 Task: Short the recently solved tickets in your group, group by Assigned date in ascending order.
Action: Mouse moved to (14, 284)
Screenshot: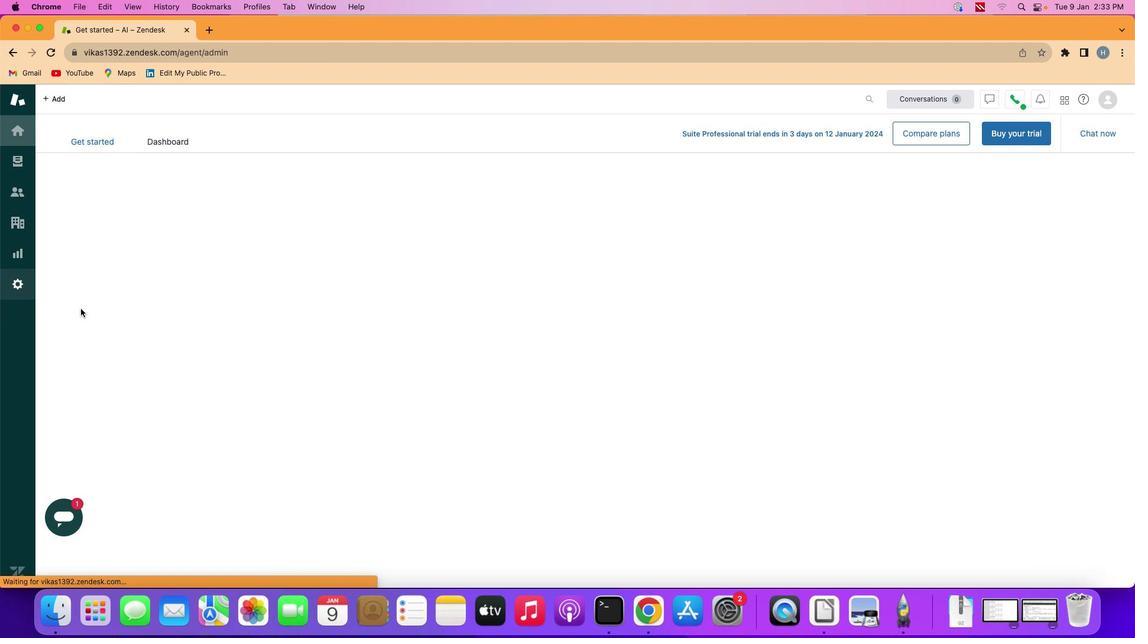 
Action: Mouse pressed left at (14, 284)
Screenshot: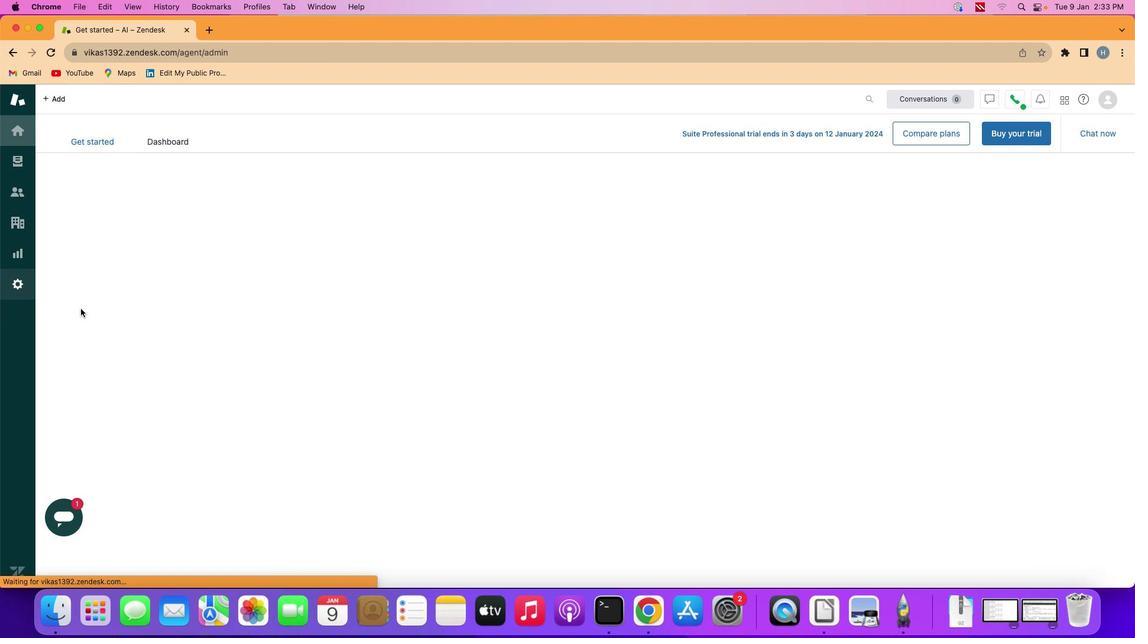 
Action: Mouse moved to (374, 422)
Screenshot: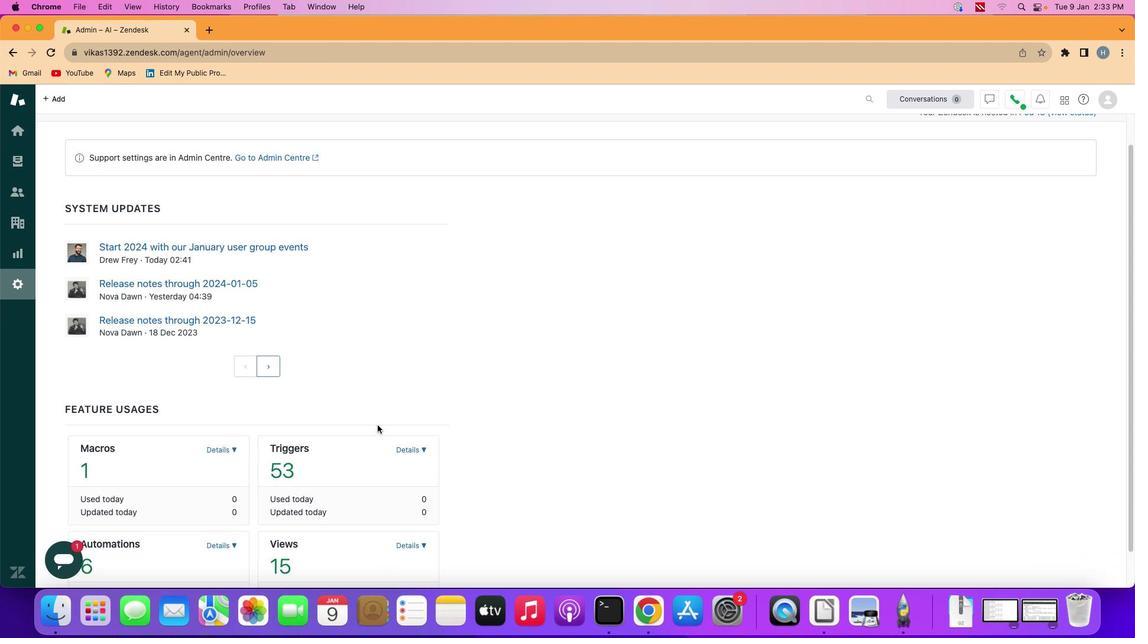 
Action: Mouse scrolled (374, 422) with delta (-2, -2)
Screenshot: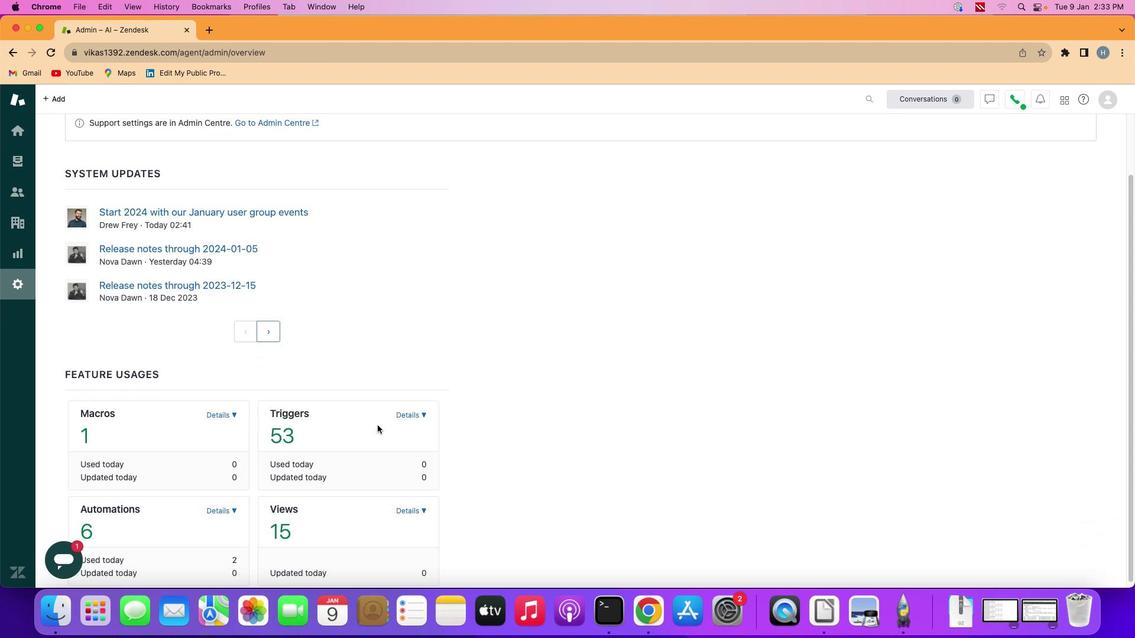 
Action: Mouse scrolled (374, 422) with delta (-2, -2)
Screenshot: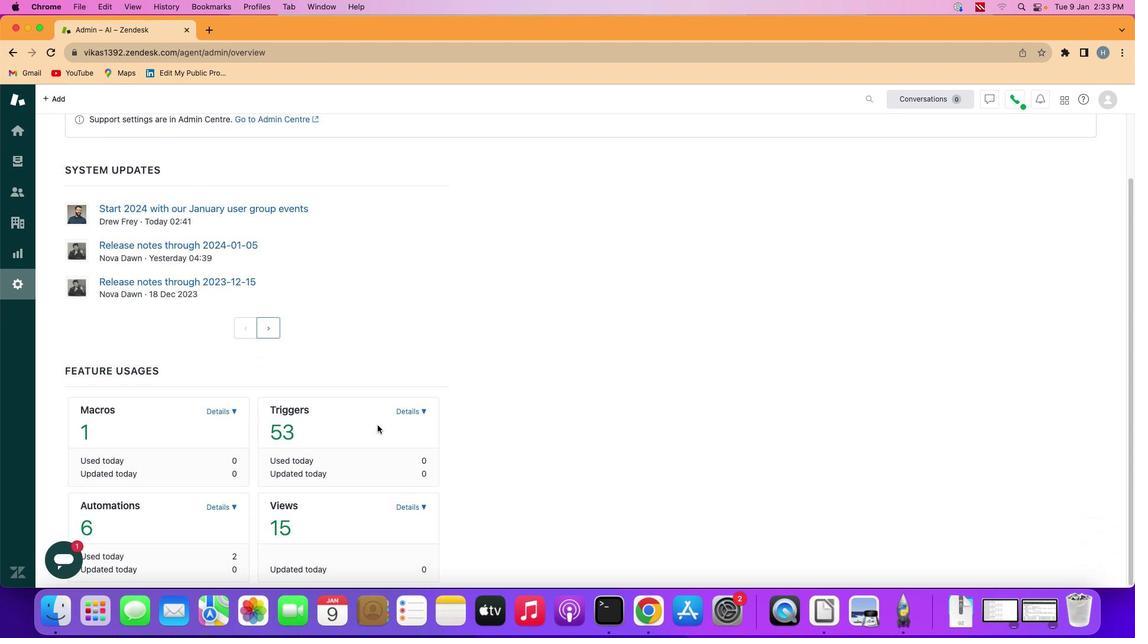 
Action: Mouse scrolled (374, 422) with delta (-2, -2)
Screenshot: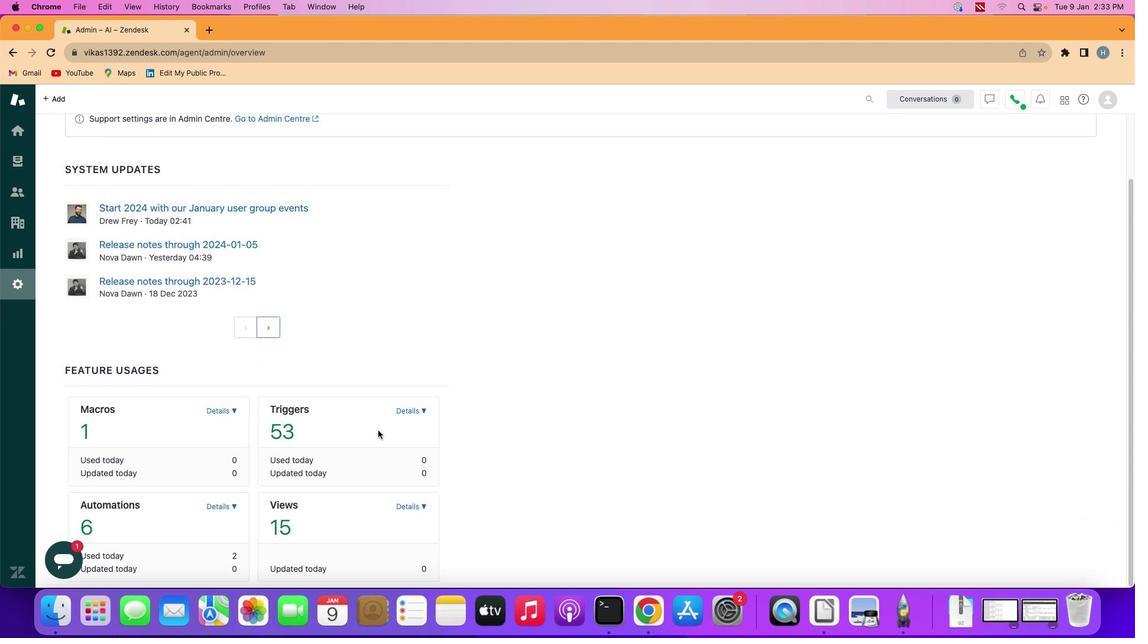 
Action: Mouse scrolled (374, 422) with delta (-2, -3)
Screenshot: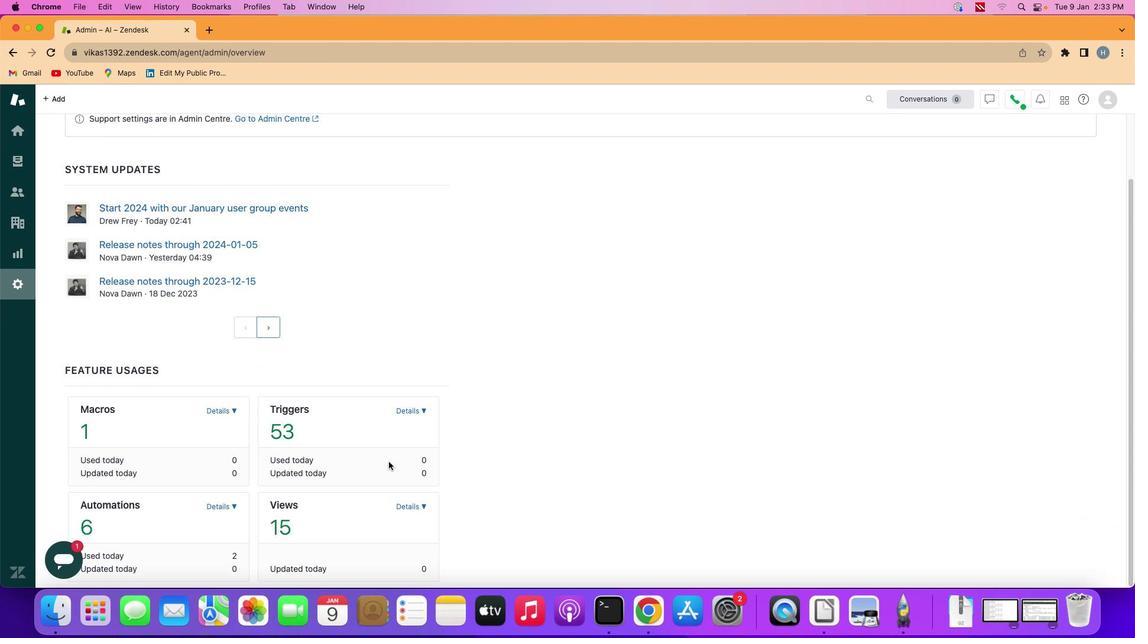 
Action: Mouse scrolled (374, 422) with delta (-2, -4)
Screenshot: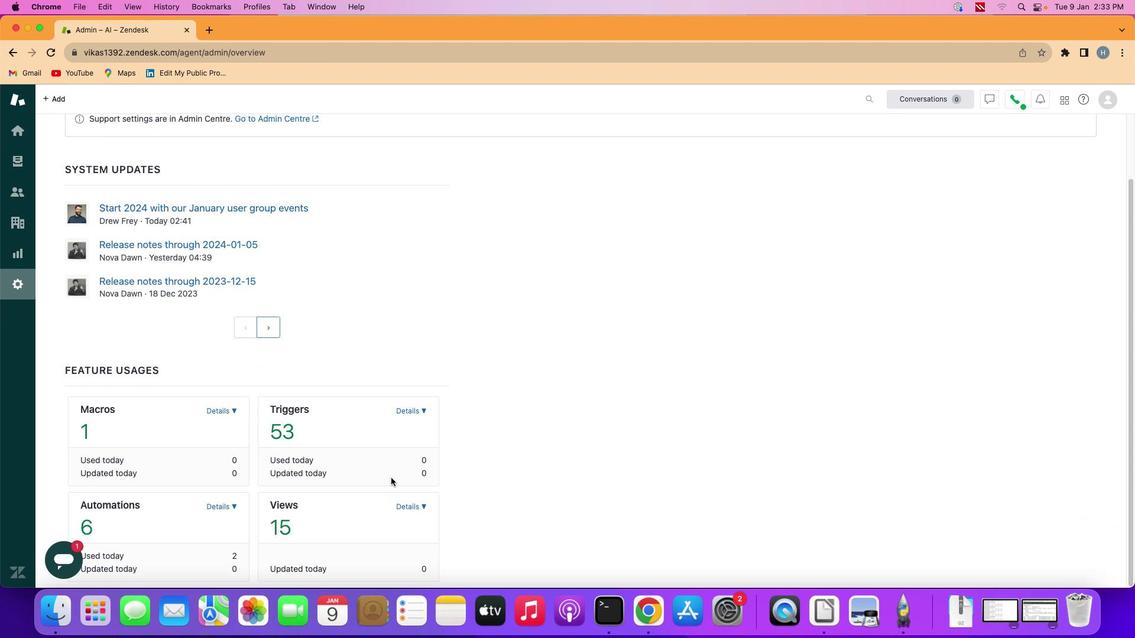 
Action: Mouse scrolled (374, 422) with delta (-2, -4)
Screenshot: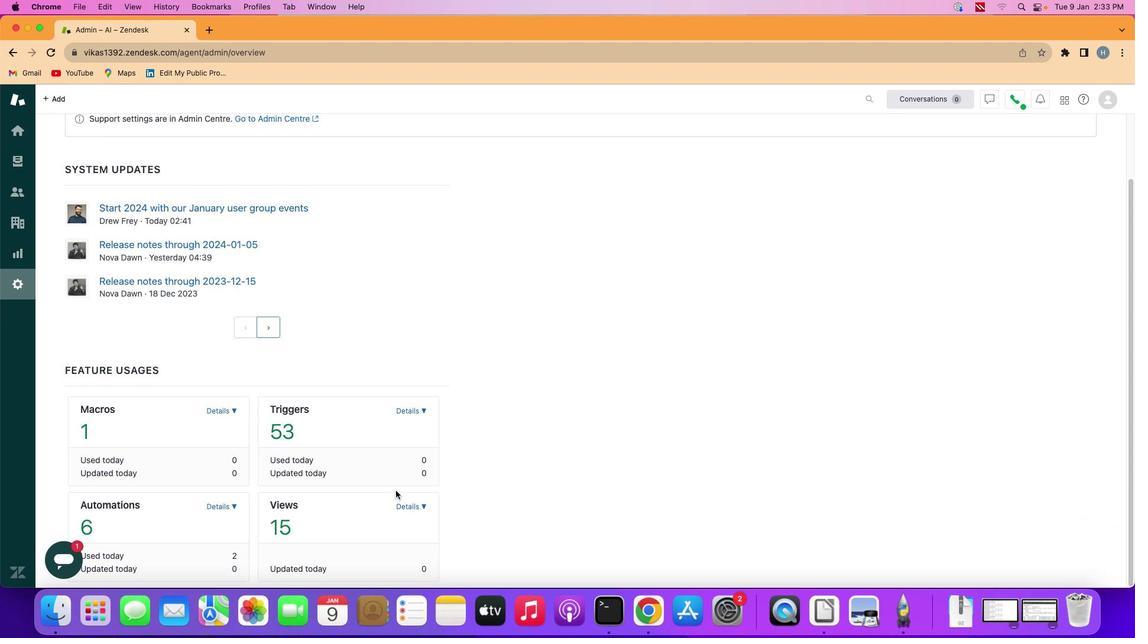 
Action: Mouse moved to (401, 503)
Screenshot: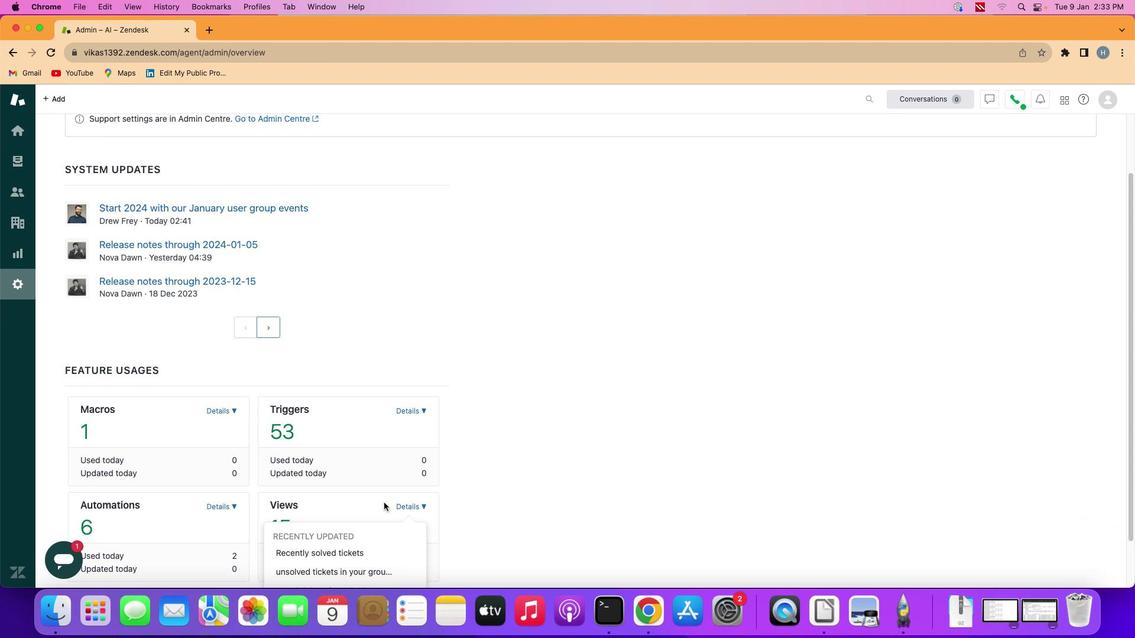 
Action: Mouse pressed left at (401, 503)
Screenshot: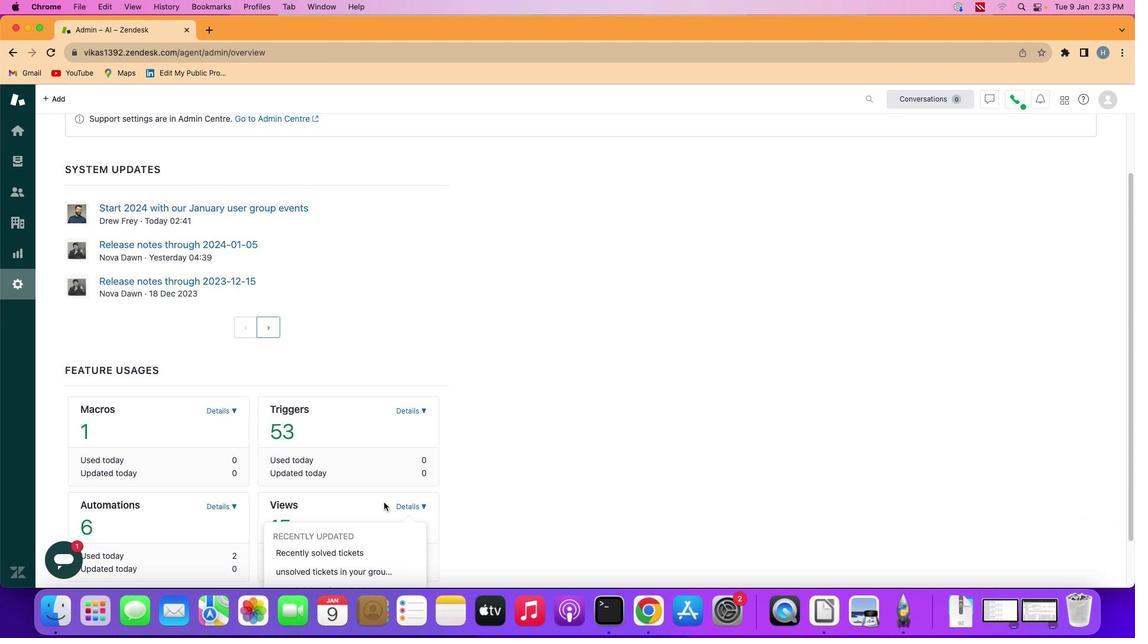 
Action: Mouse moved to (380, 499)
Screenshot: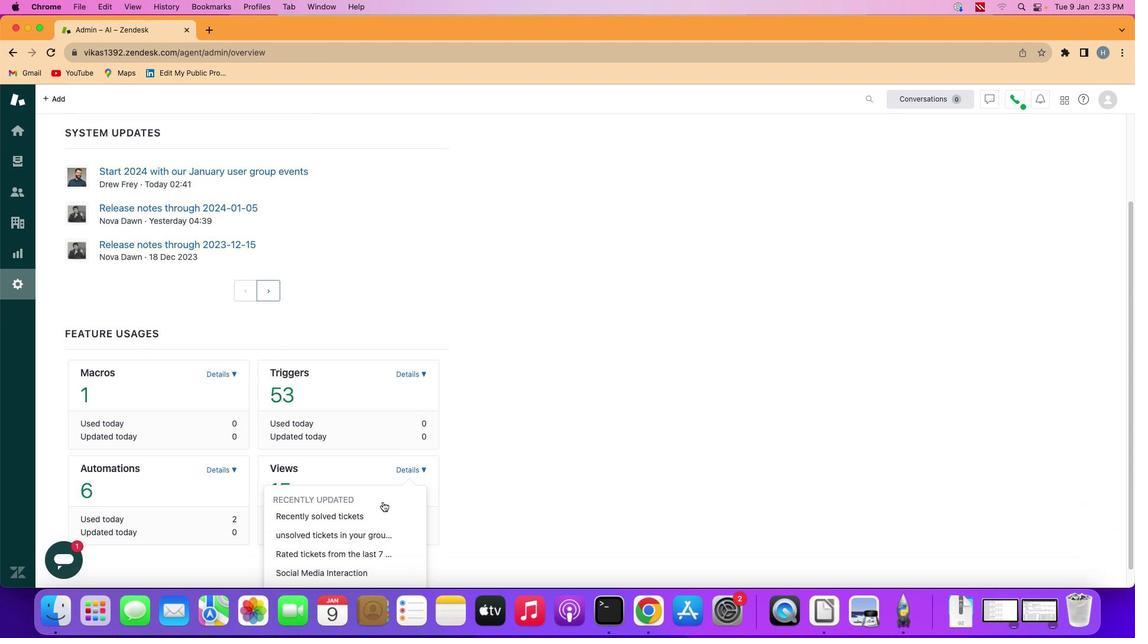 
Action: Mouse scrolled (380, 499) with delta (-2, -2)
Screenshot: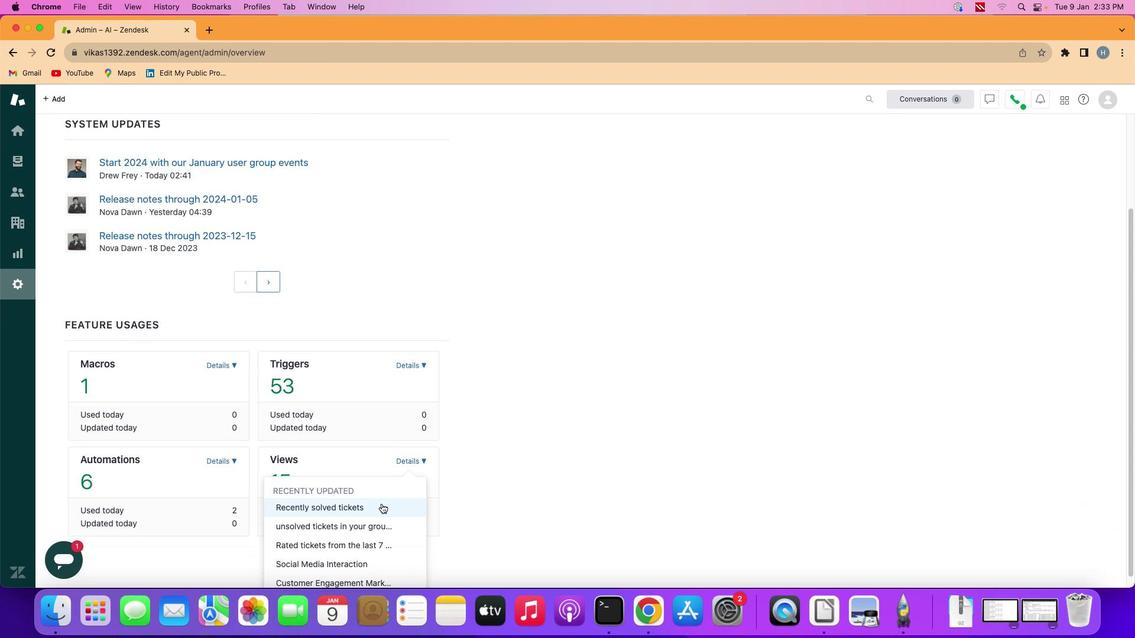 
Action: Mouse scrolled (380, 499) with delta (-2, -1)
Screenshot: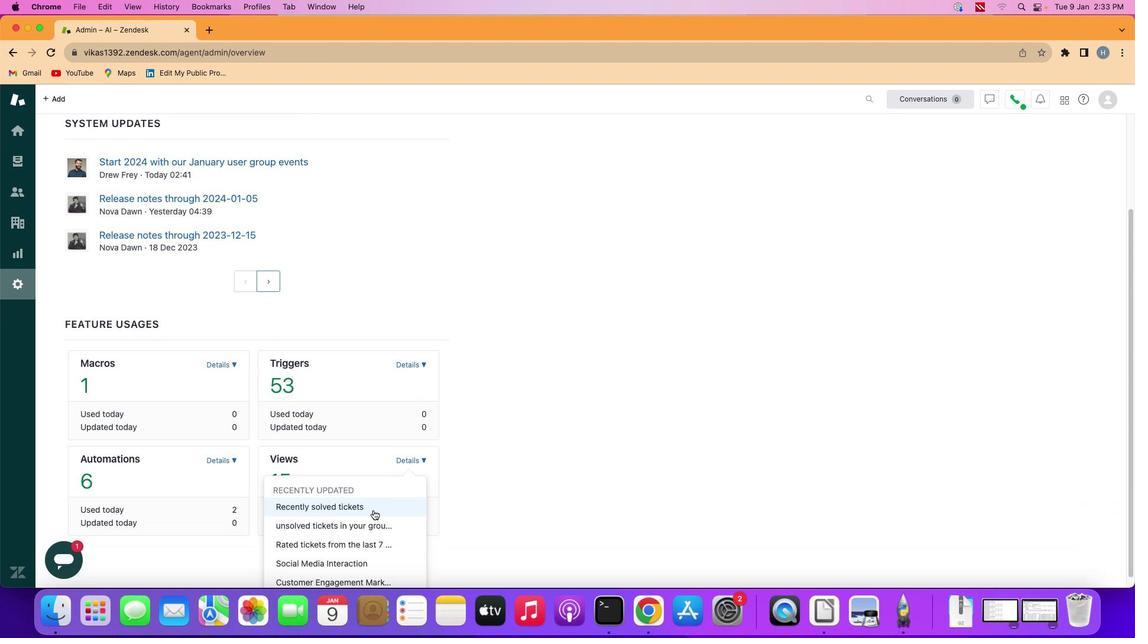 
Action: Mouse scrolled (380, 499) with delta (-2, -3)
Screenshot: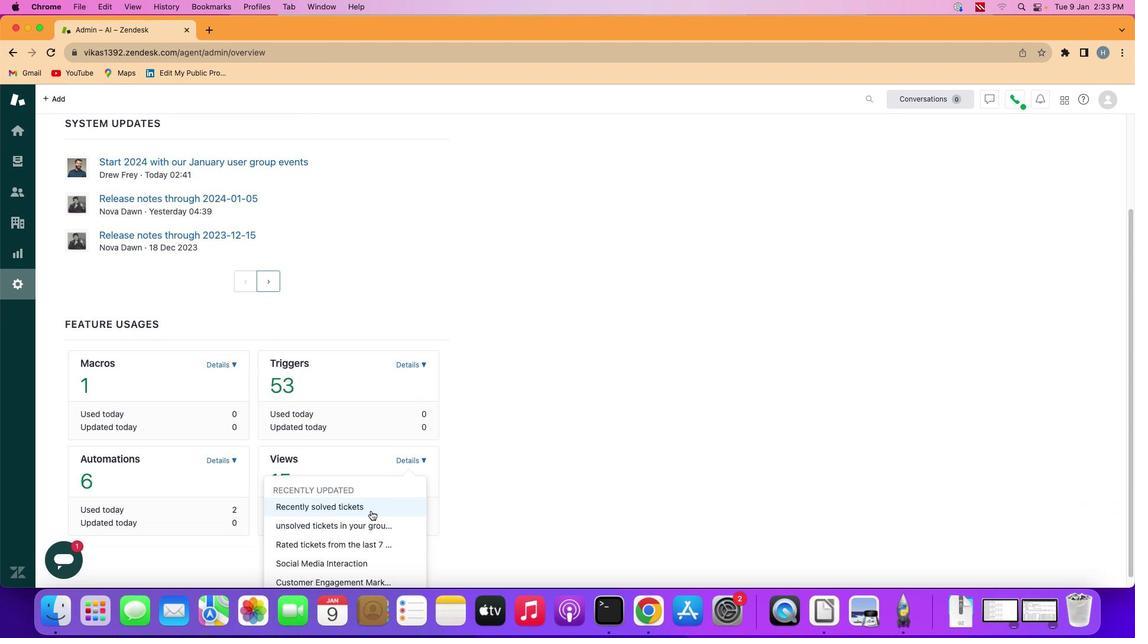 
Action: Mouse scrolled (380, 499) with delta (-2, -2)
Screenshot: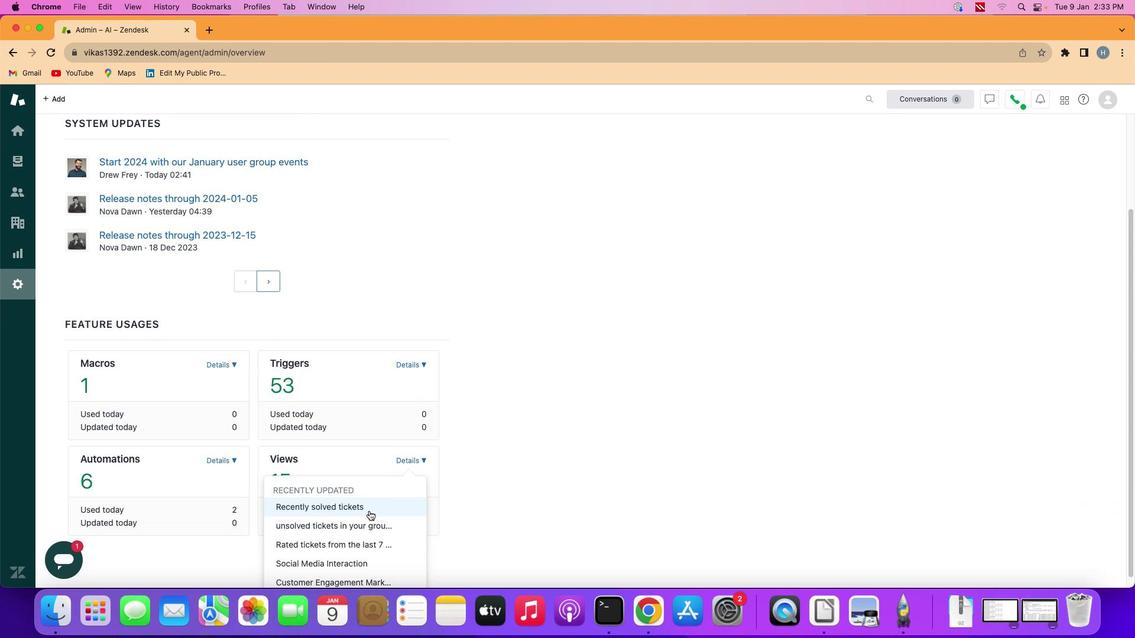 
Action: Mouse moved to (364, 507)
Screenshot: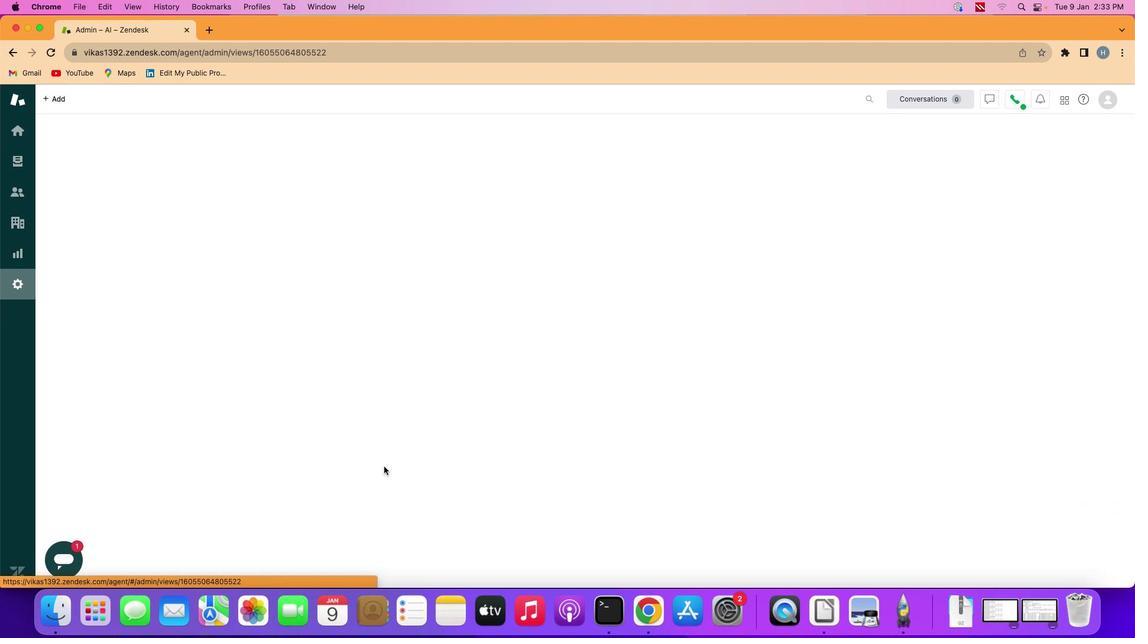 
Action: Mouse pressed left at (364, 507)
Screenshot: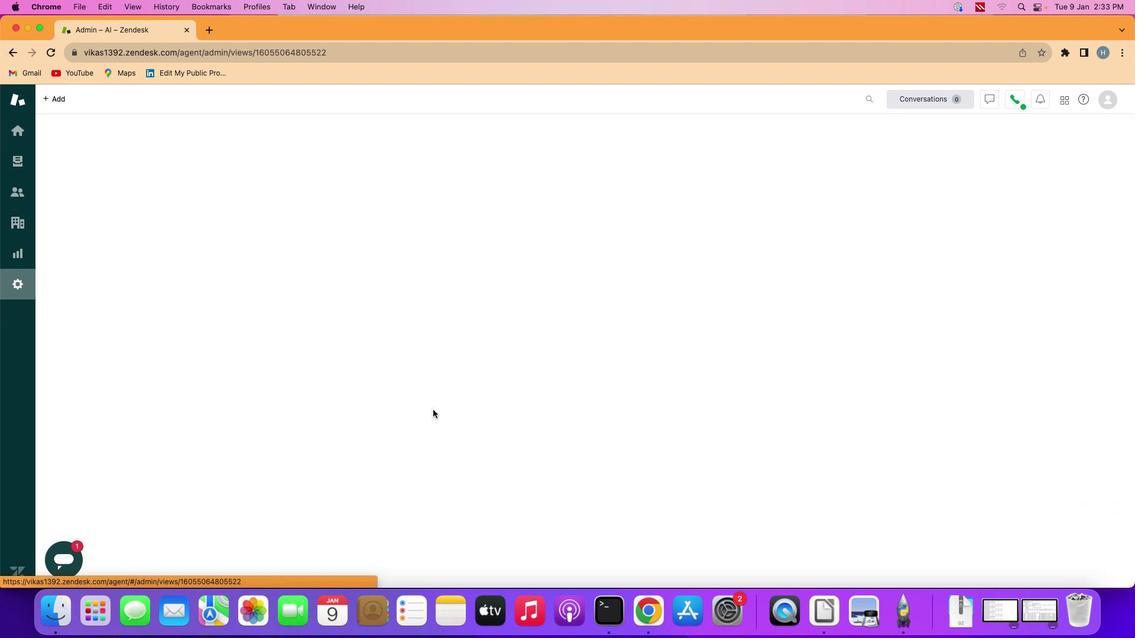 
Action: Mouse moved to (332, 435)
Screenshot: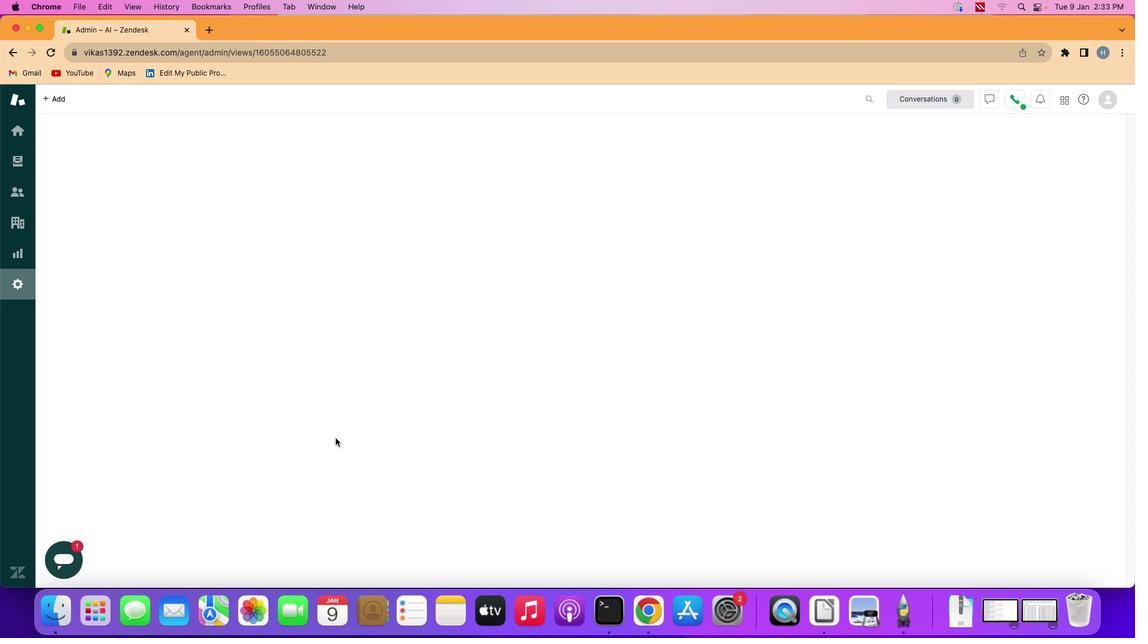 
Action: Mouse scrolled (332, 435) with delta (-2, -2)
Screenshot: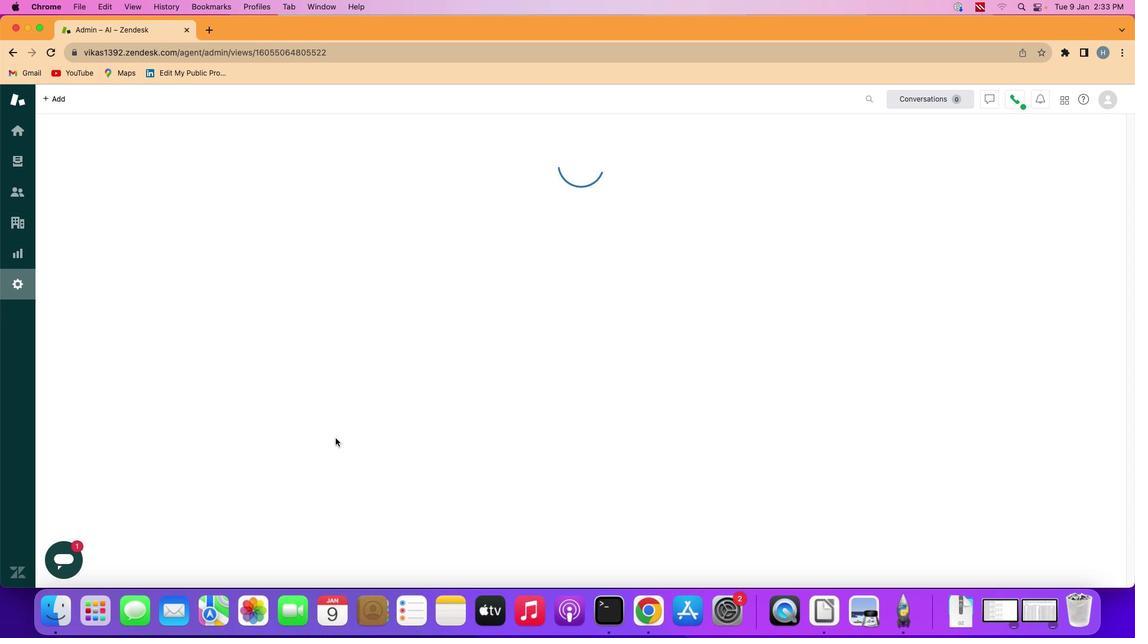 
Action: Mouse scrolled (332, 435) with delta (-2, -2)
Screenshot: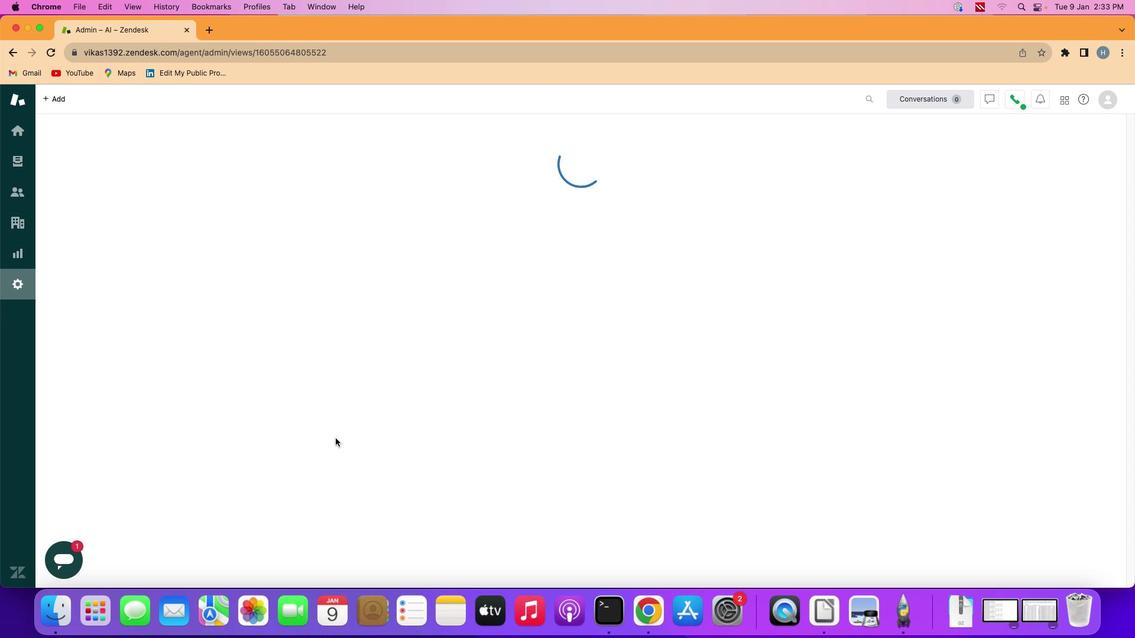 
Action: Mouse moved to (332, 435)
Screenshot: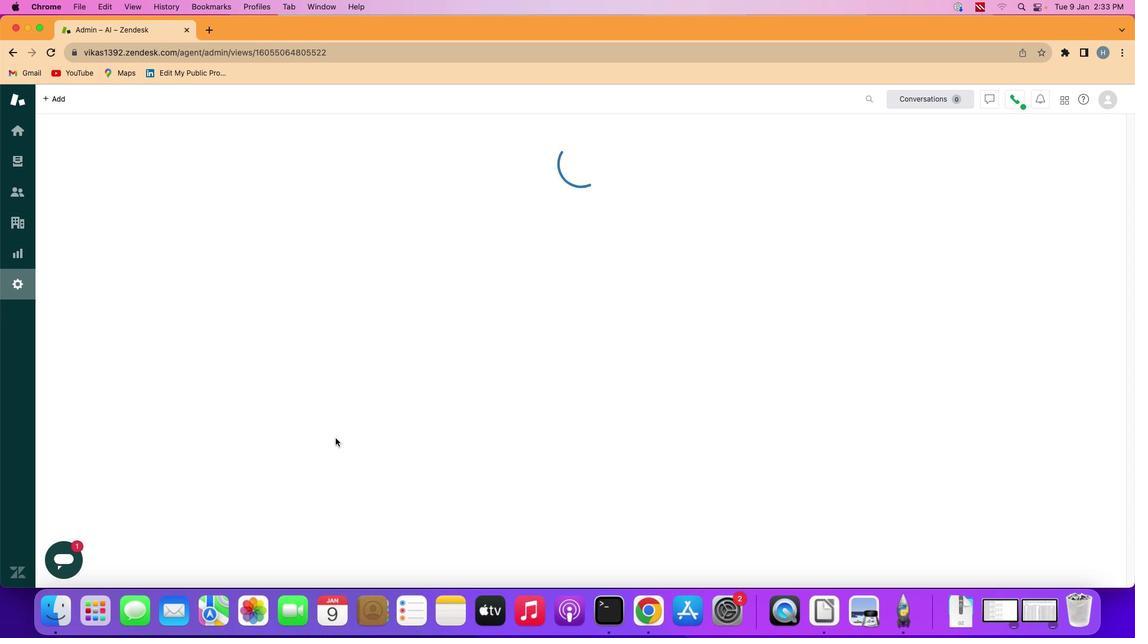 
Action: Mouse scrolled (332, 435) with delta (-2, -2)
Screenshot: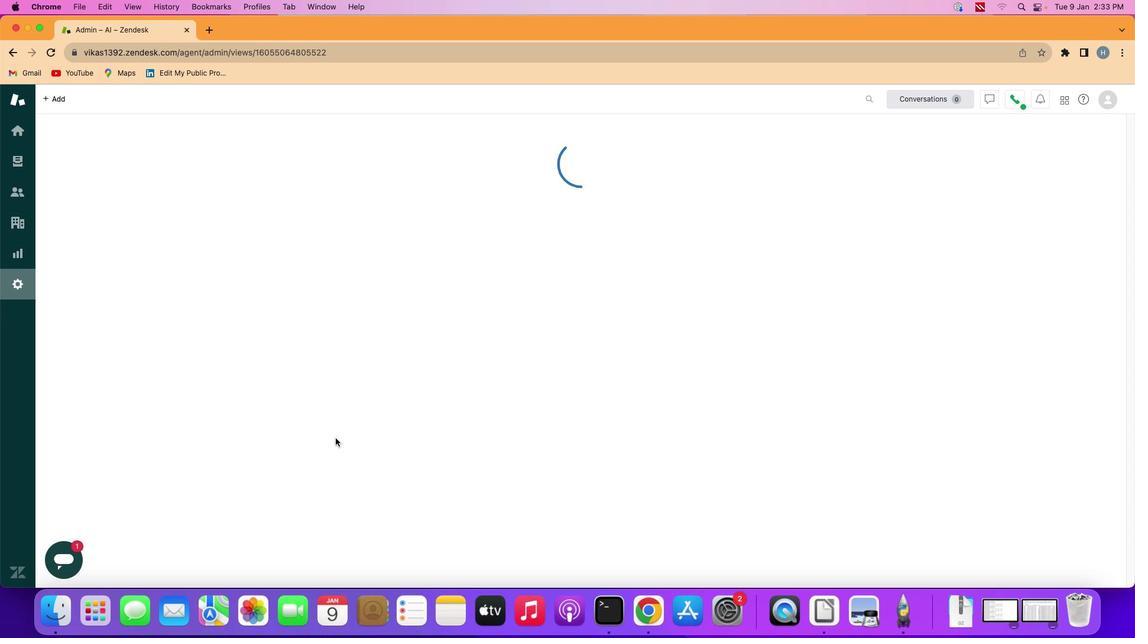 
Action: Mouse moved to (332, 435)
Screenshot: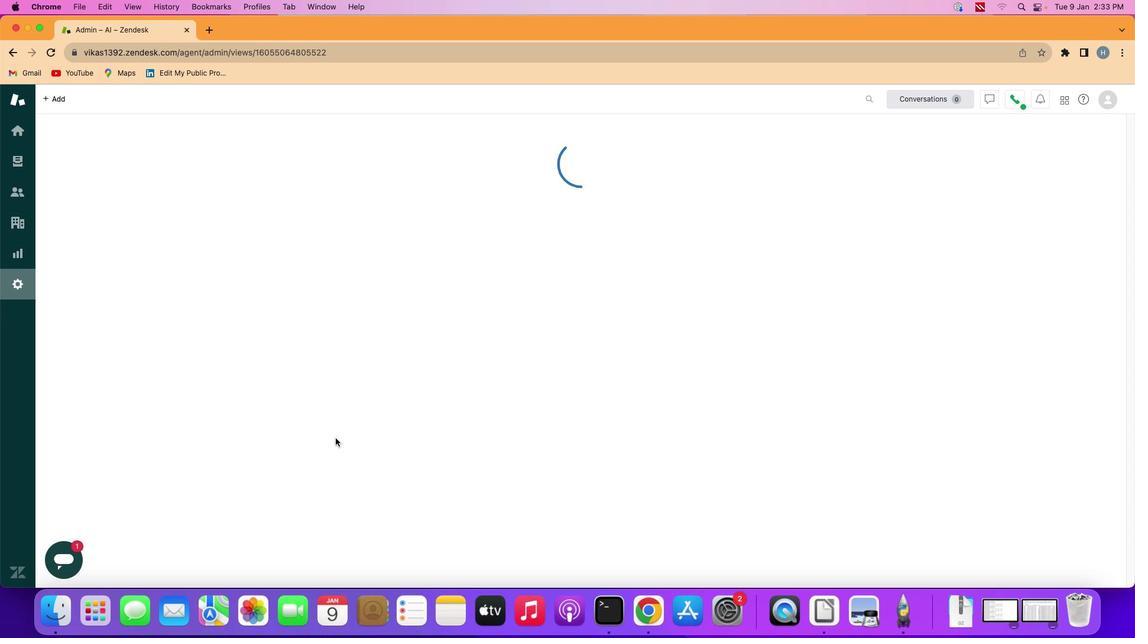 
Action: Mouse scrolled (332, 435) with delta (-2, -3)
Screenshot: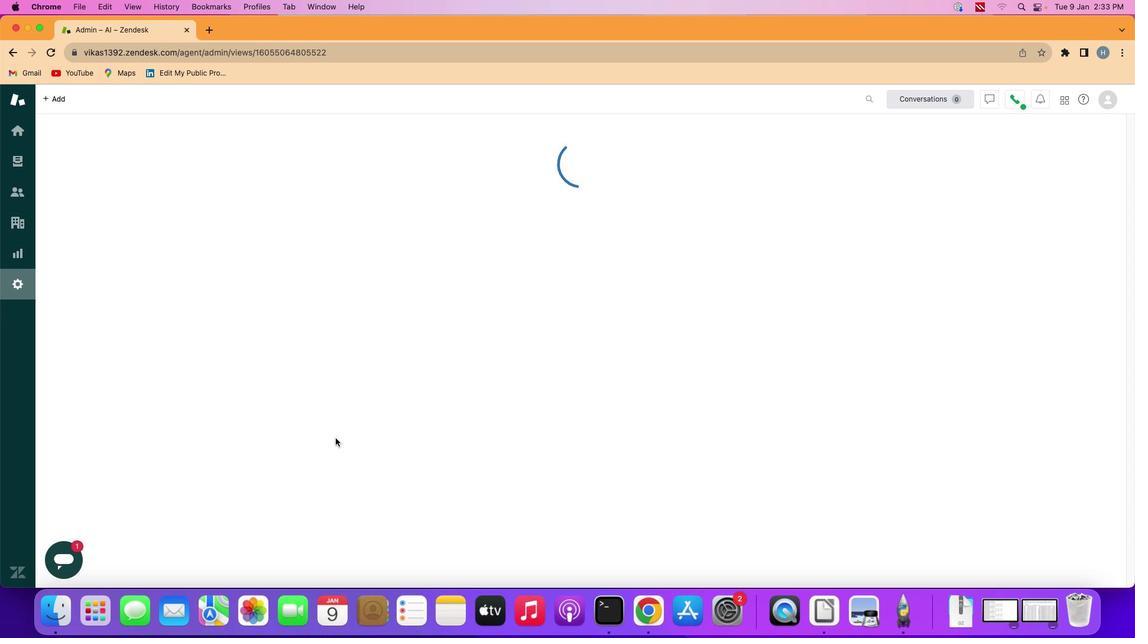 
Action: Mouse scrolled (332, 435) with delta (-2, -4)
Screenshot: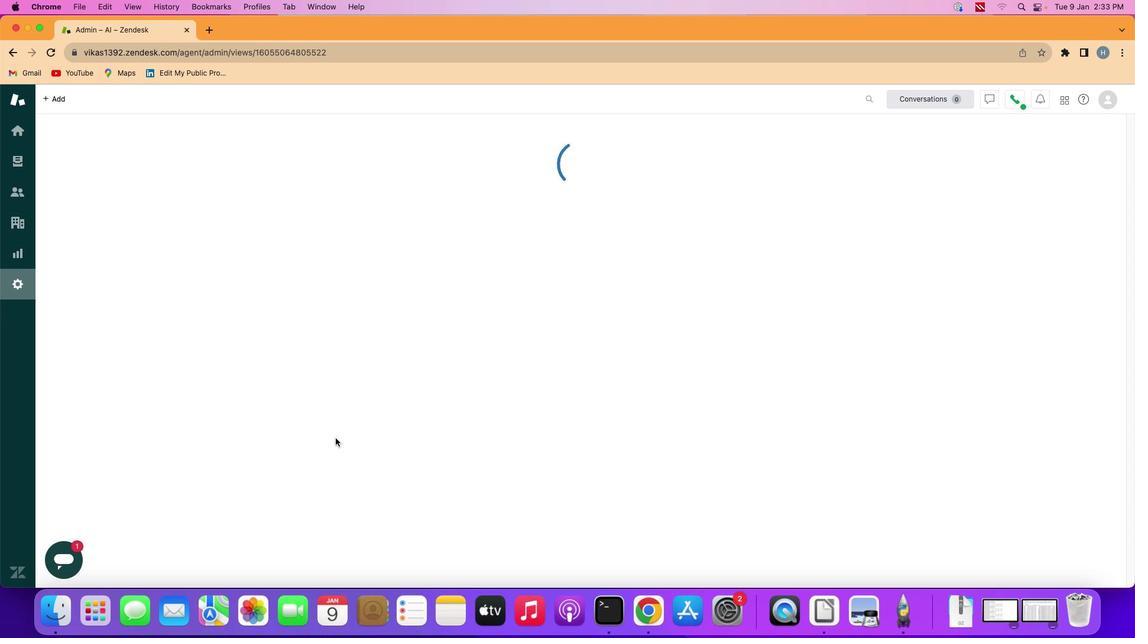 
Action: Mouse scrolled (332, 435) with delta (-2, -2)
Screenshot: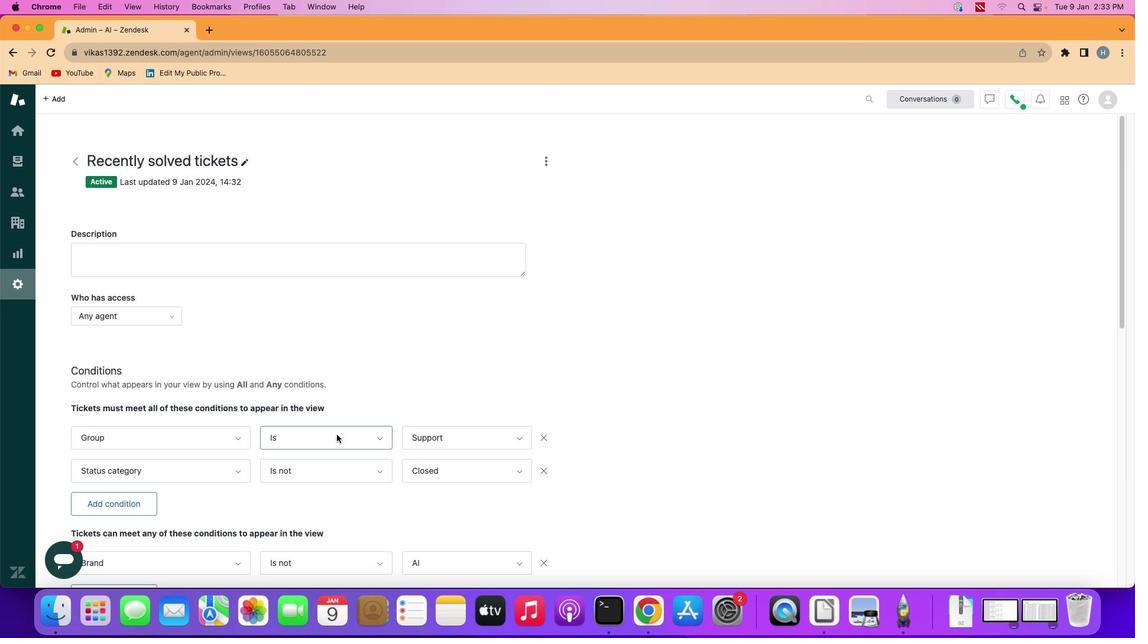 
Action: Mouse scrolled (332, 435) with delta (-2, -2)
Screenshot: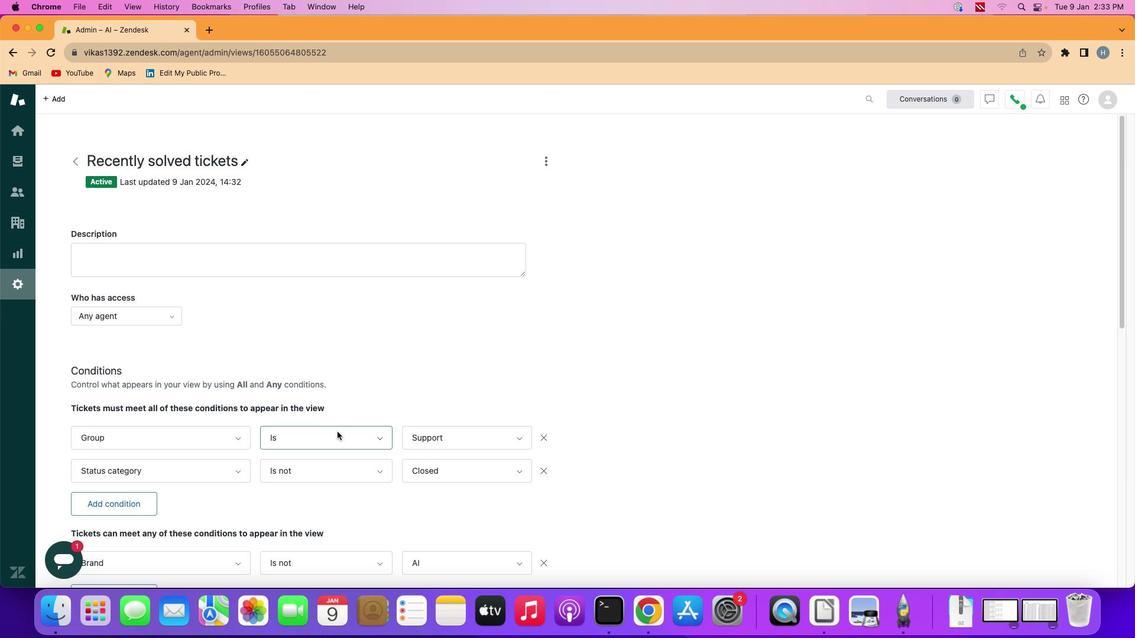 
Action: Mouse scrolled (332, 435) with delta (-2, -3)
Screenshot: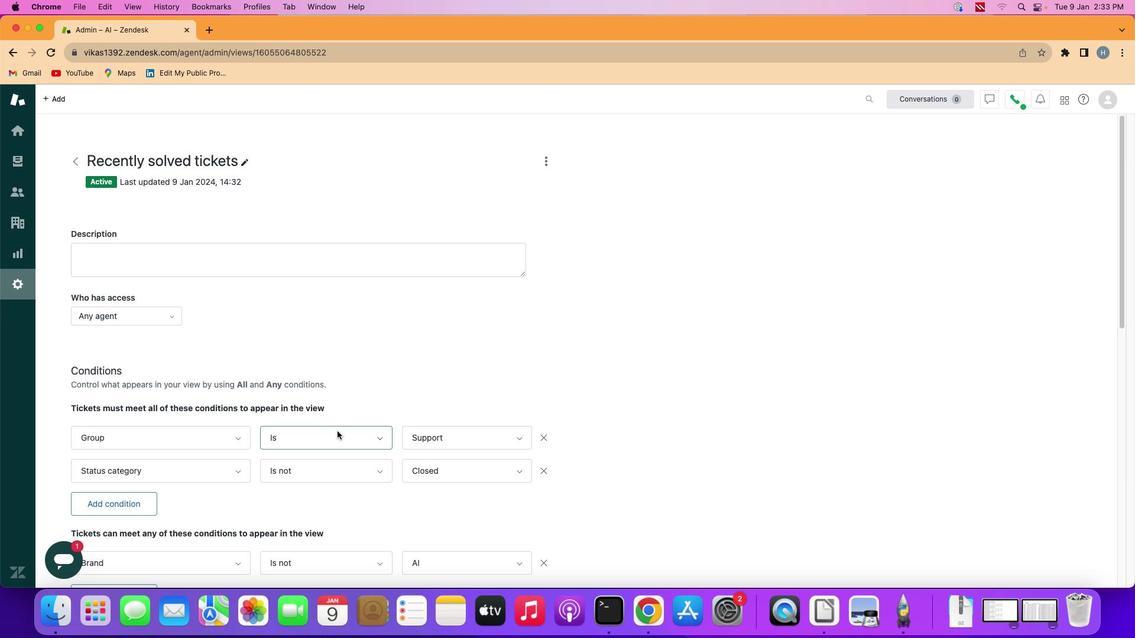 
Action: Mouse scrolled (332, 435) with delta (-2, -4)
Screenshot: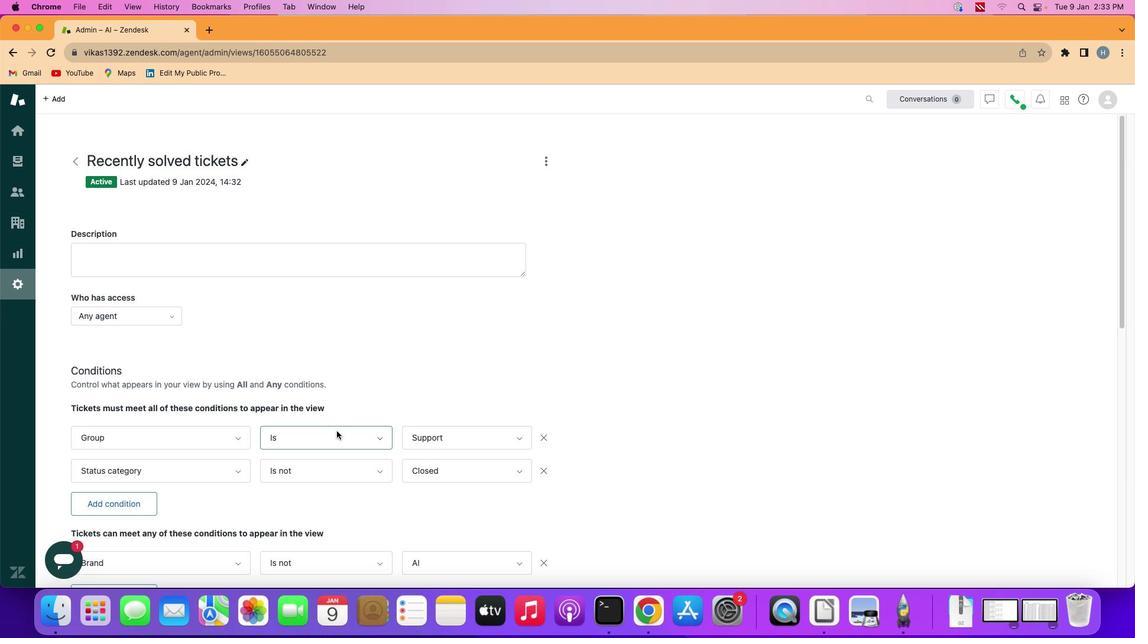 
Action: Mouse moved to (333, 435)
Screenshot: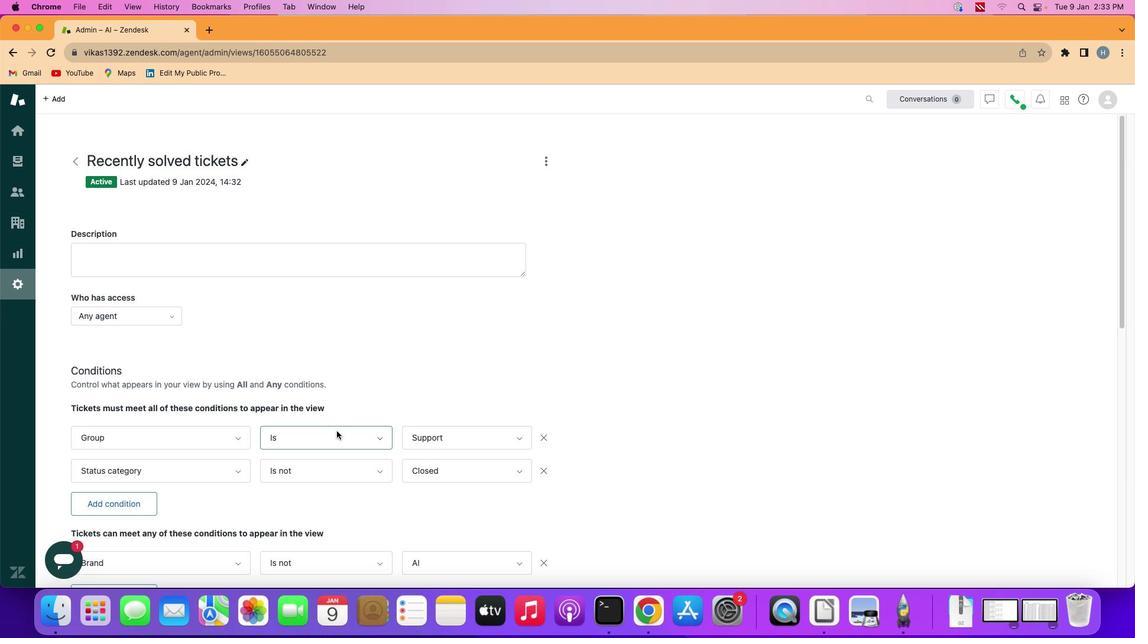 
Action: Mouse scrolled (333, 435) with delta (-2, -4)
Screenshot: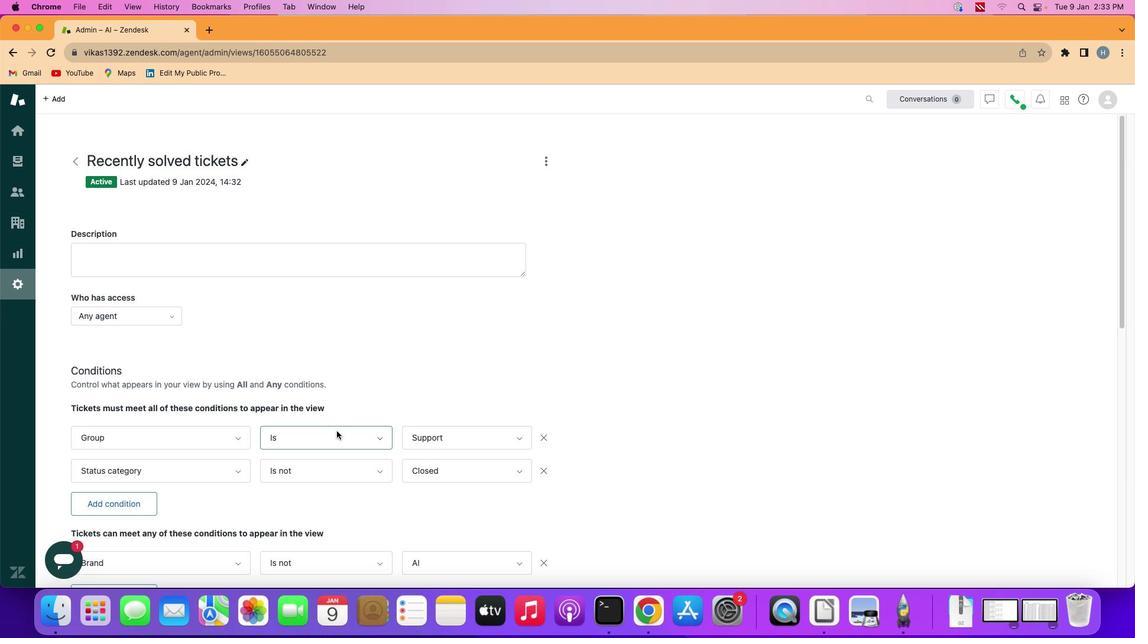 
Action: Mouse moved to (334, 428)
Screenshot: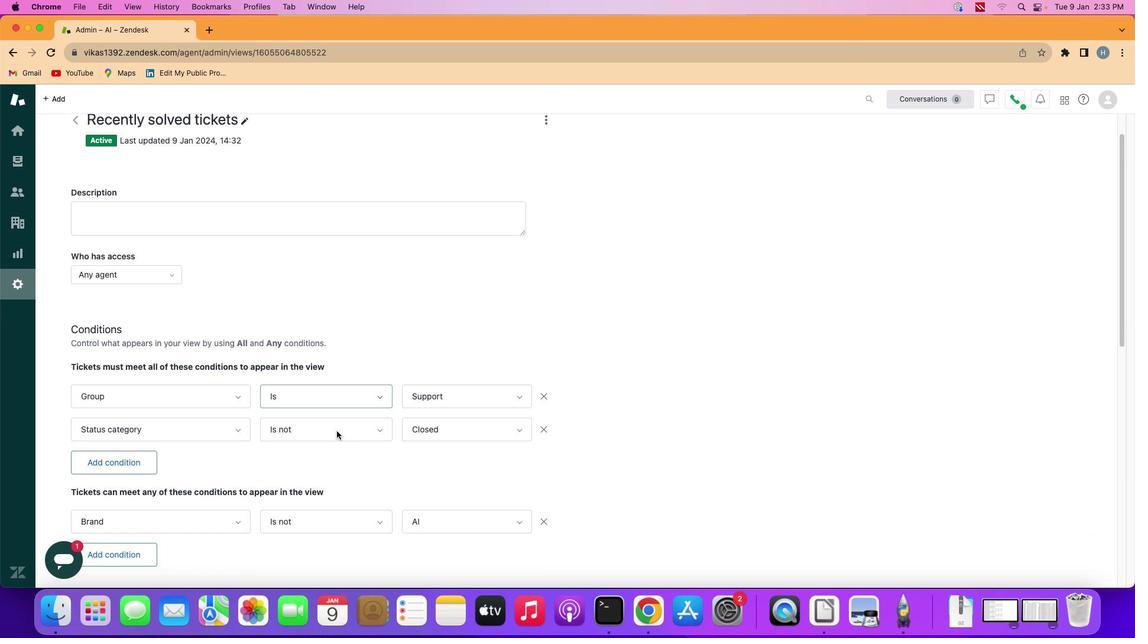 
Action: Mouse scrolled (334, 428) with delta (-2, -2)
Screenshot: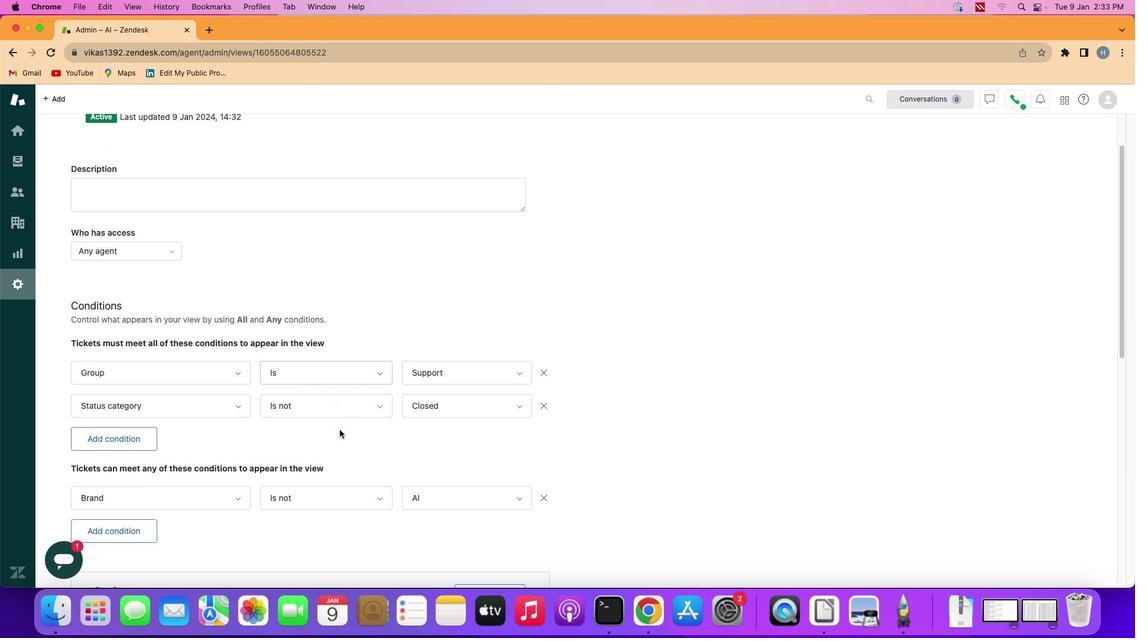 
Action: Mouse scrolled (334, 428) with delta (-2, -2)
Screenshot: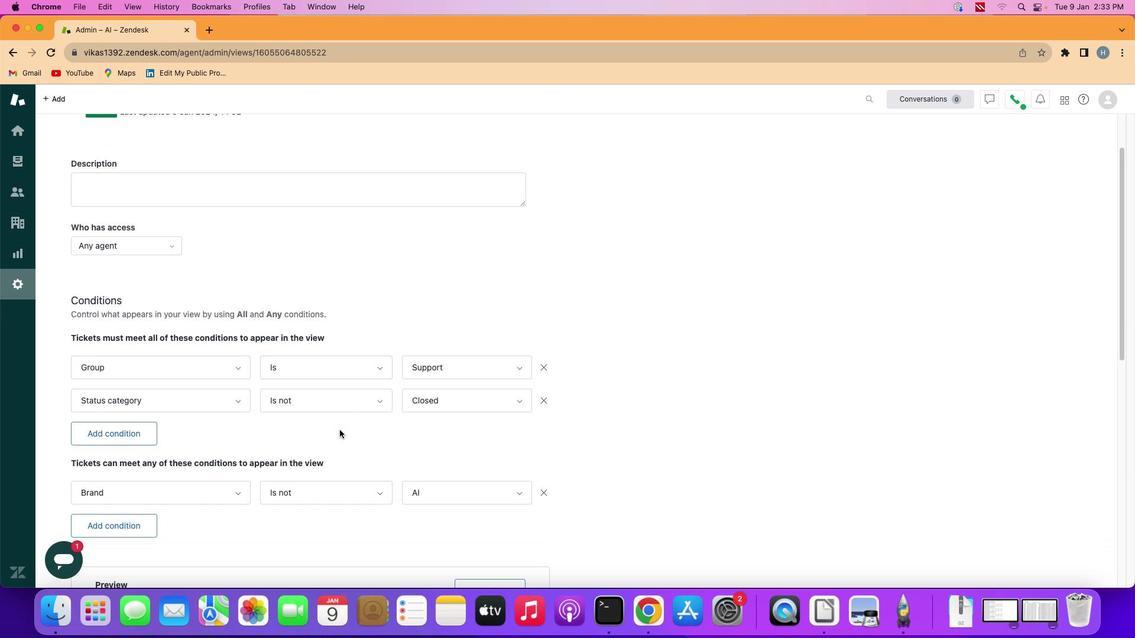 
Action: Mouse scrolled (334, 428) with delta (-2, -3)
Screenshot: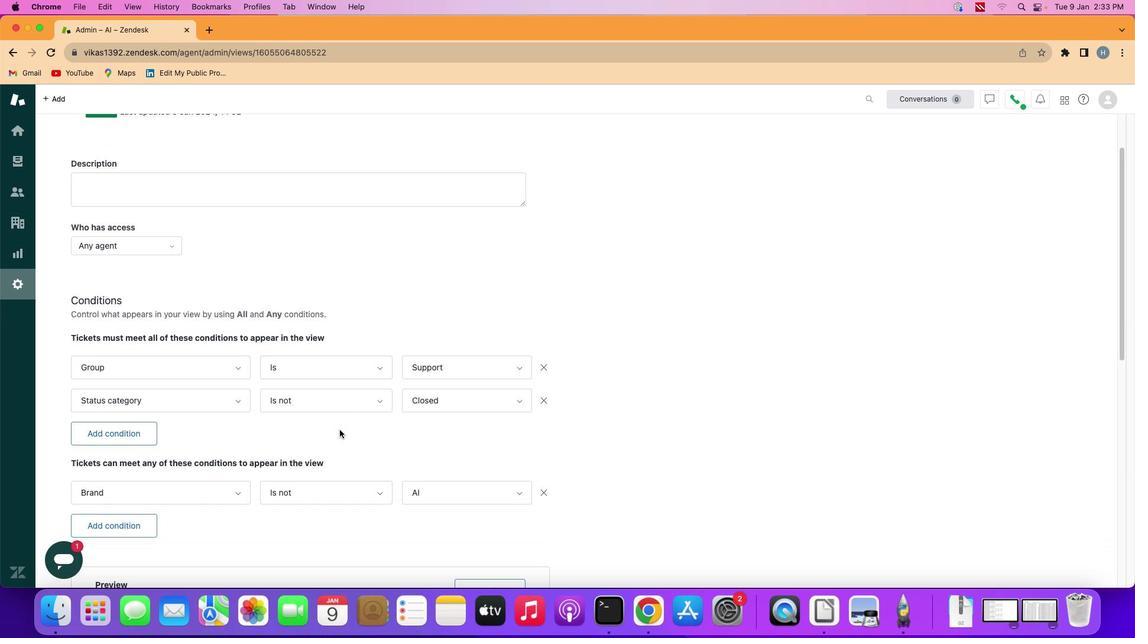 
Action: Mouse scrolled (334, 428) with delta (-2, -1)
Screenshot: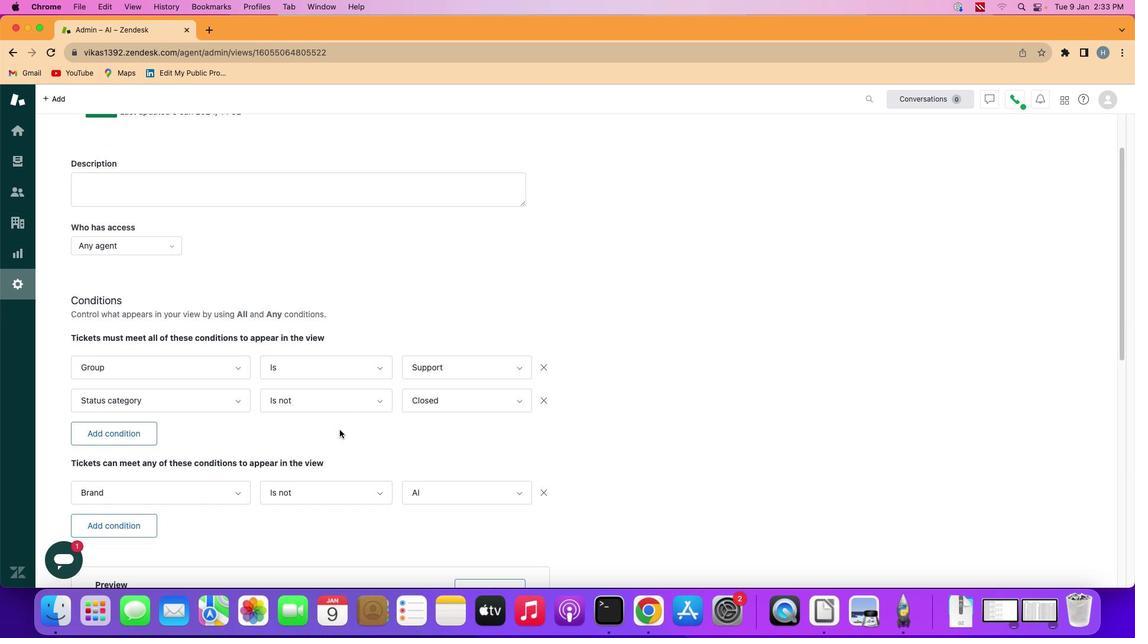 
Action: Mouse scrolled (334, 428) with delta (-2, -3)
Screenshot: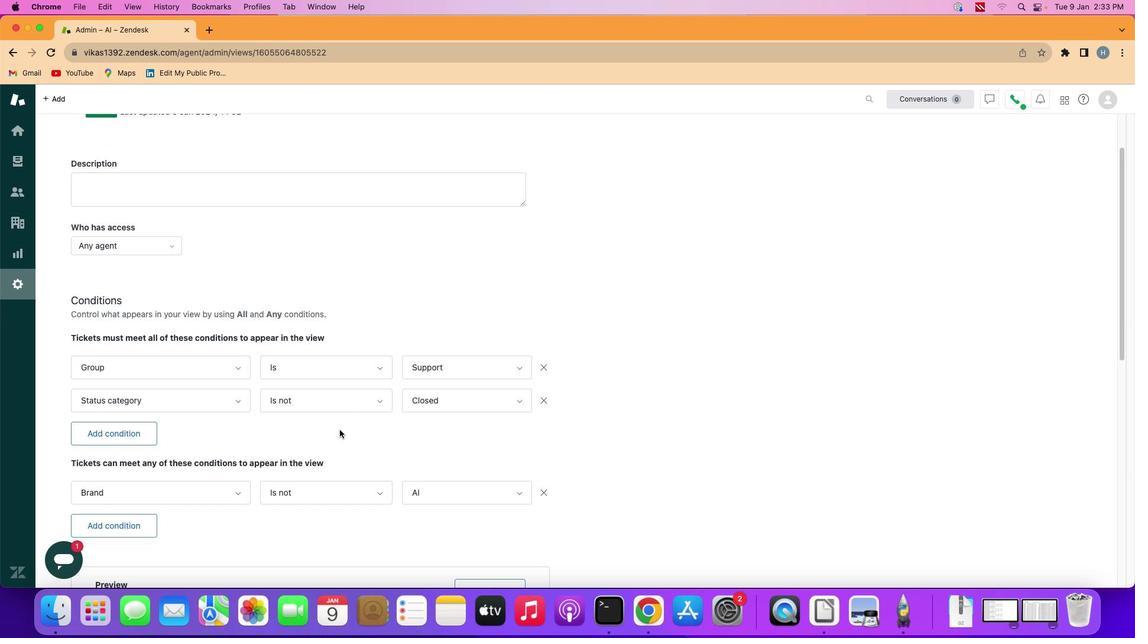 
Action: Mouse moved to (337, 427)
Screenshot: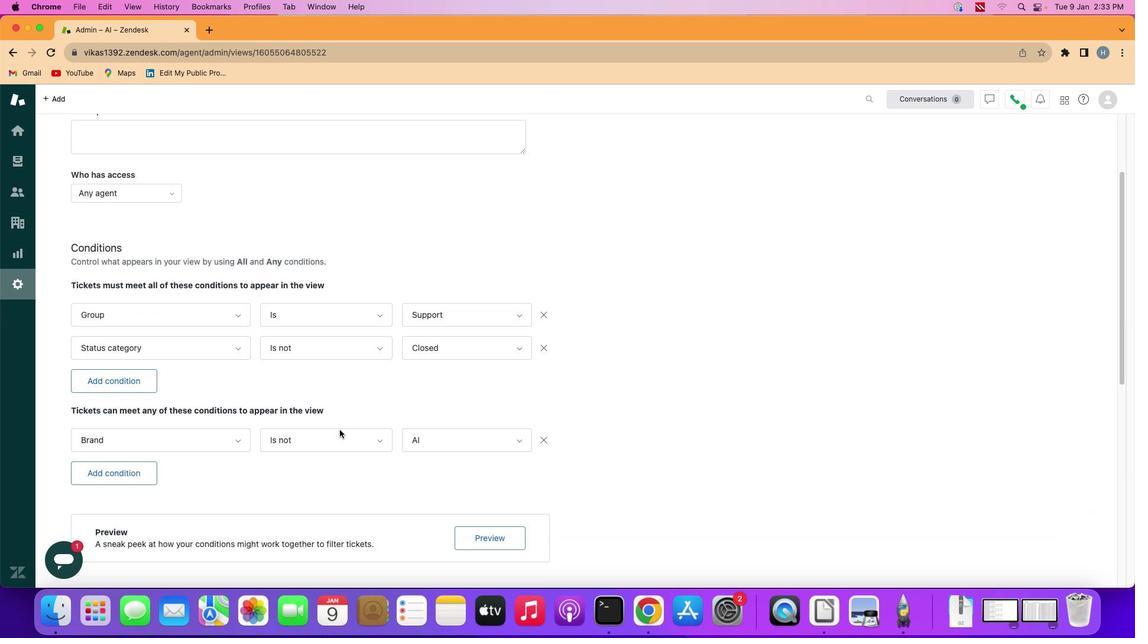 
Action: Mouse scrolled (337, 427) with delta (-2, -1)
Screenshot: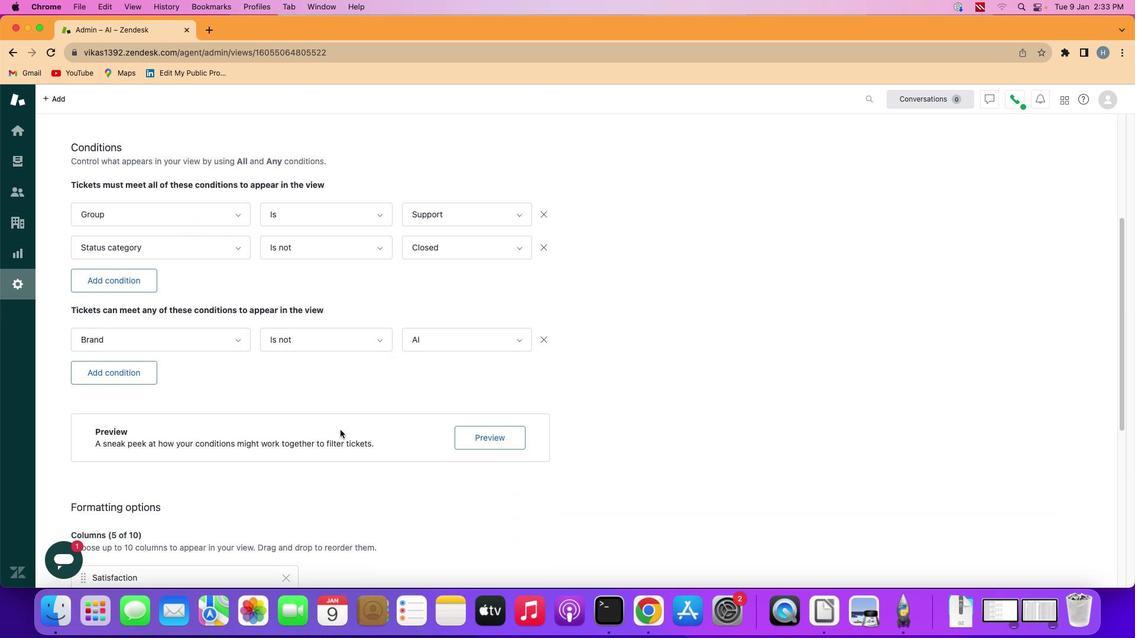 
Action: Mouse scrolled (337, 427) with delta (-2, -4)
Screenshot: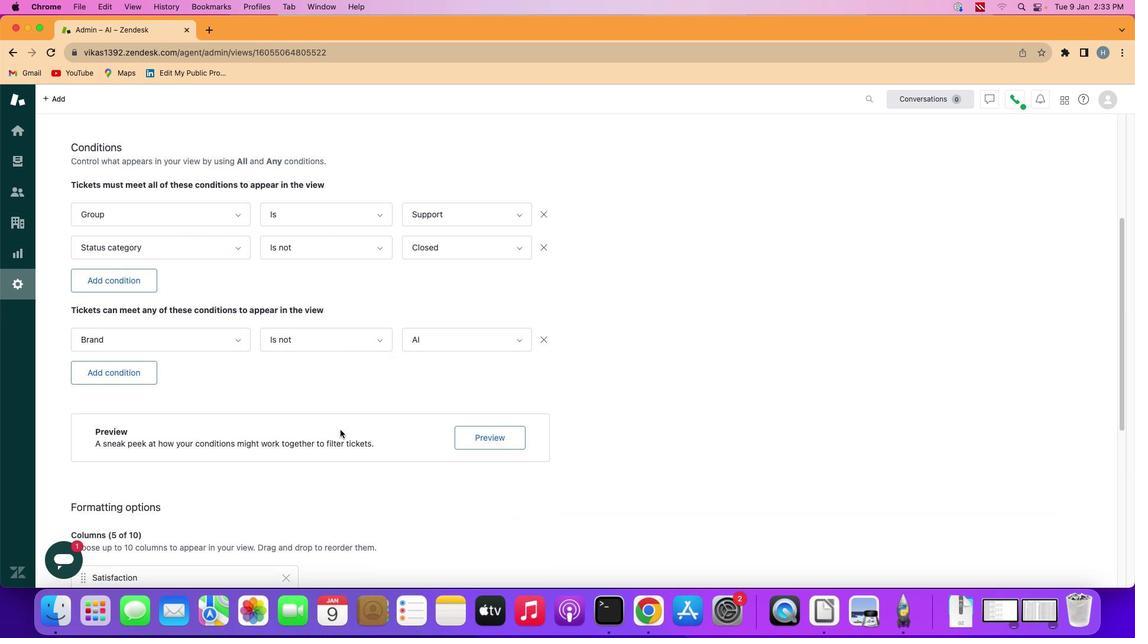 
Action: Mouse scrolled (337, 427) with delta (-2, -3)
Screenshot: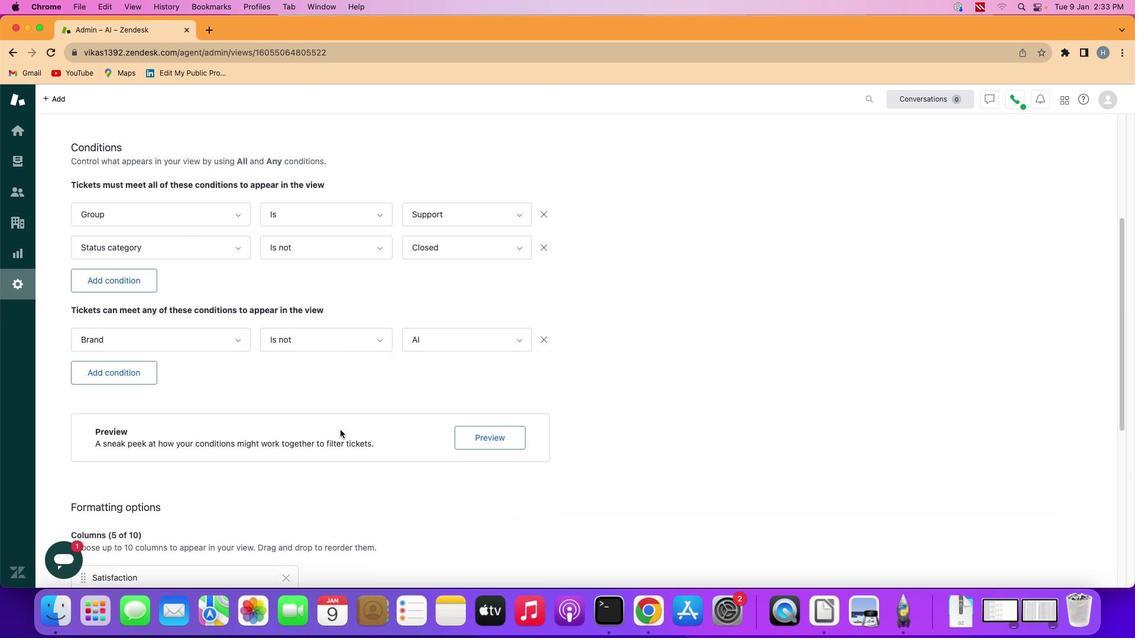 
Action: Mouse scrolled (337, 427) with delta (-2, 0)
Screenshot: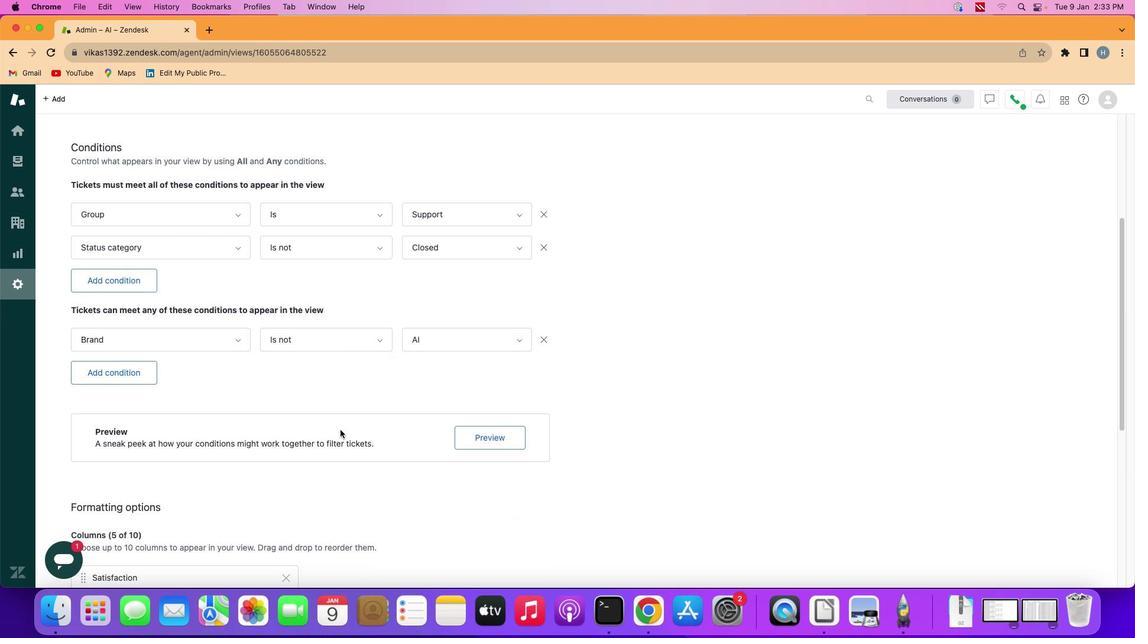 
Action: Mouse scrolled (337, 427) with delta (-2, -4)
Screenshot: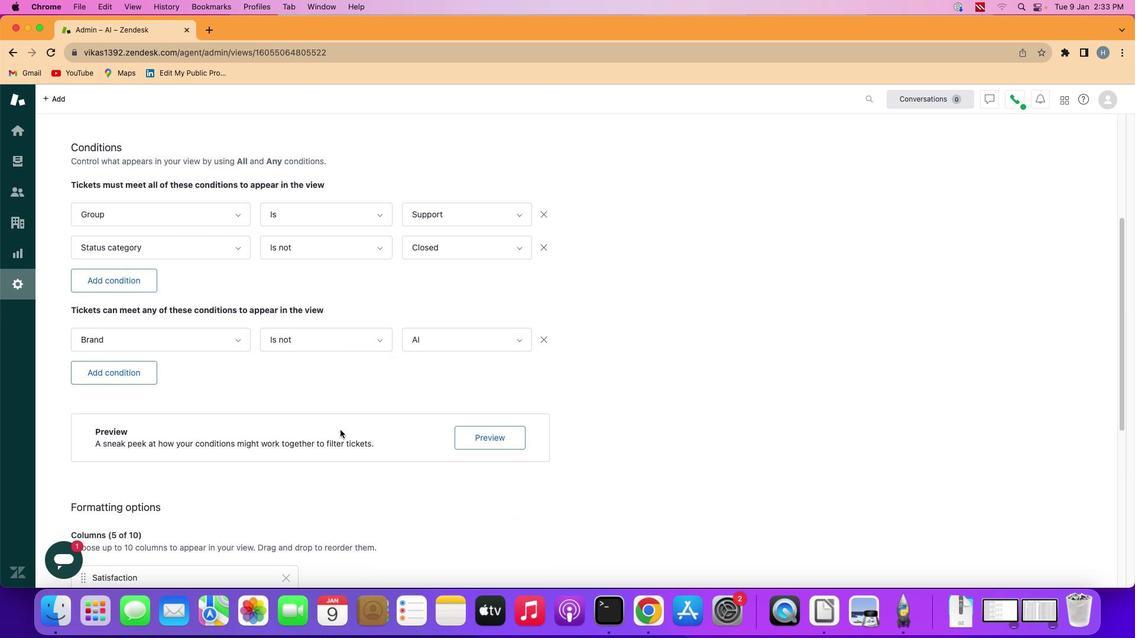 
Action: Mouse moved to (337, 427)
Screenshot: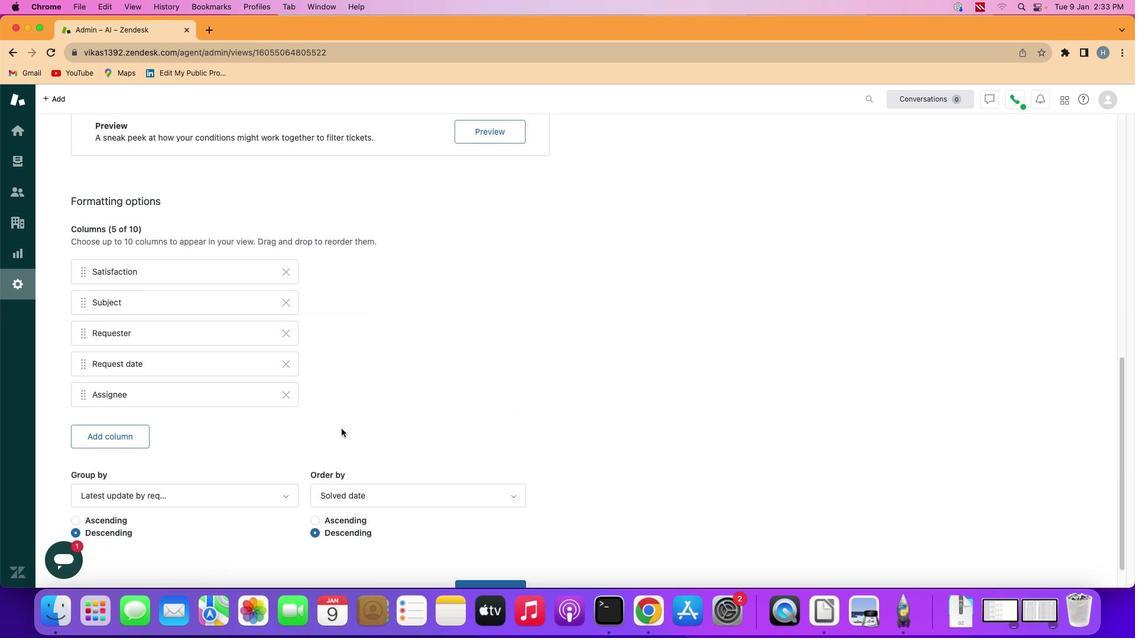 
Action: Mouse scrolled (337, 427) with delta (-2, -2)
Screenshot: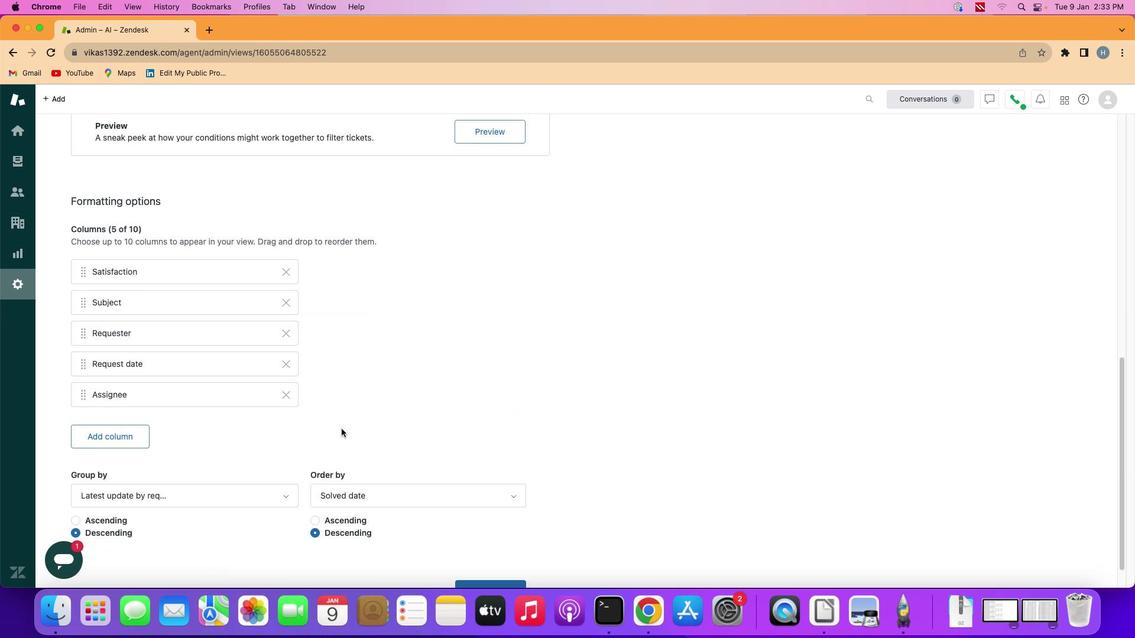 
Action: Mouse moved to (337, 427)
Screenshot: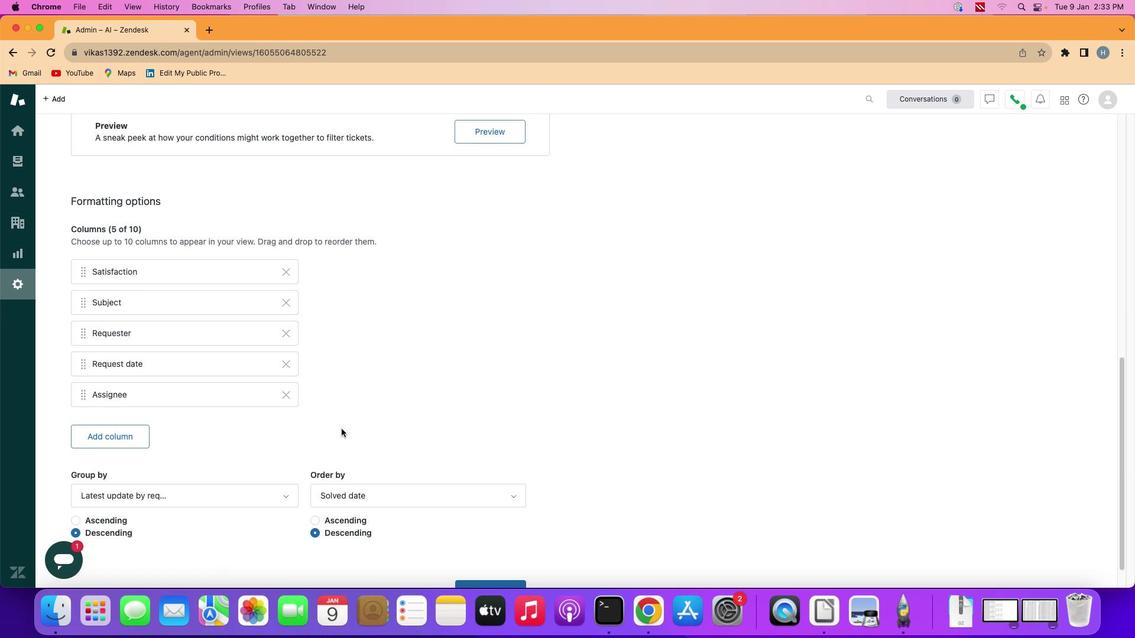 
Action: Mouse scrolled (337, 427) with delta (-2, -2)
Screenshot: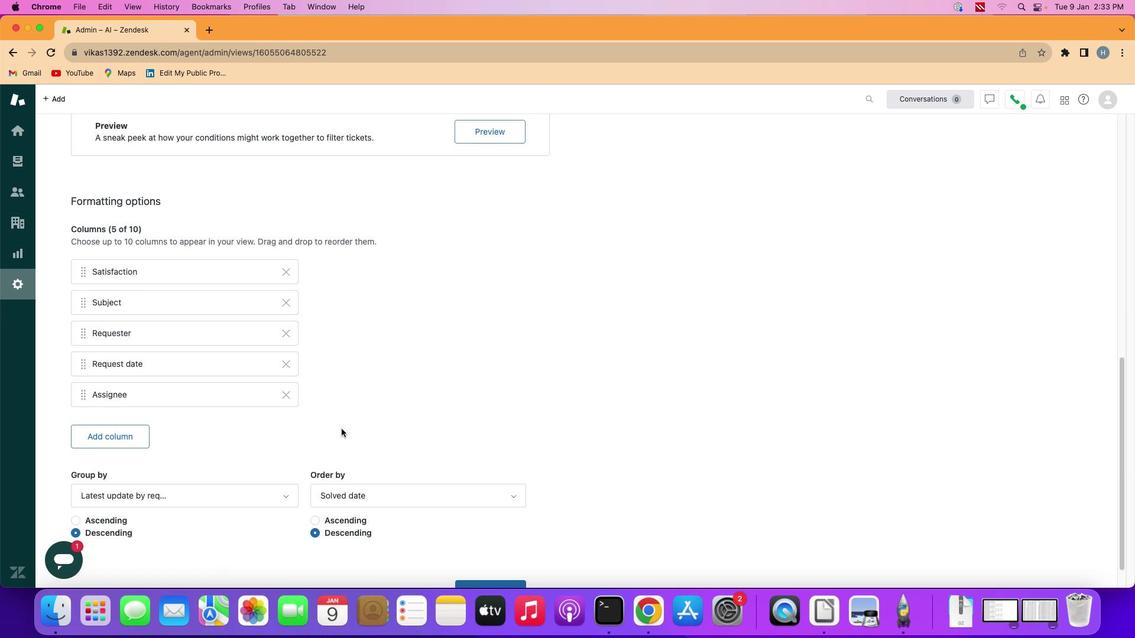 
Action: Mouse scrolled (337, 427) with delta (-2, -3)
Screenshot: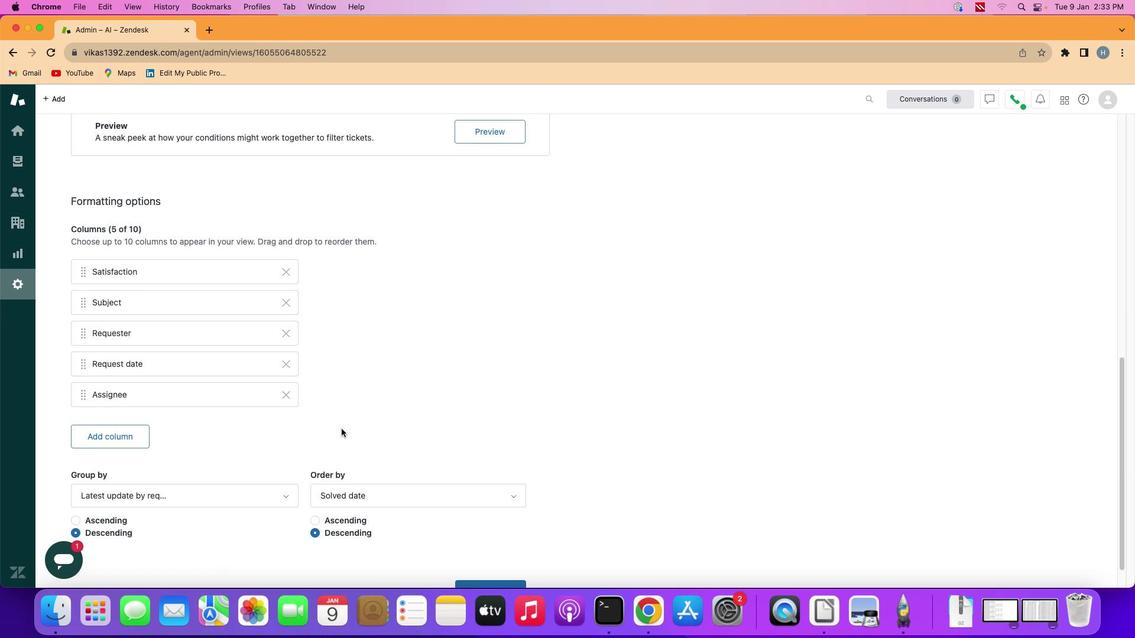 
Action: Mouse scrolled (337, 427) with delta (-2, -4)
Screenshot: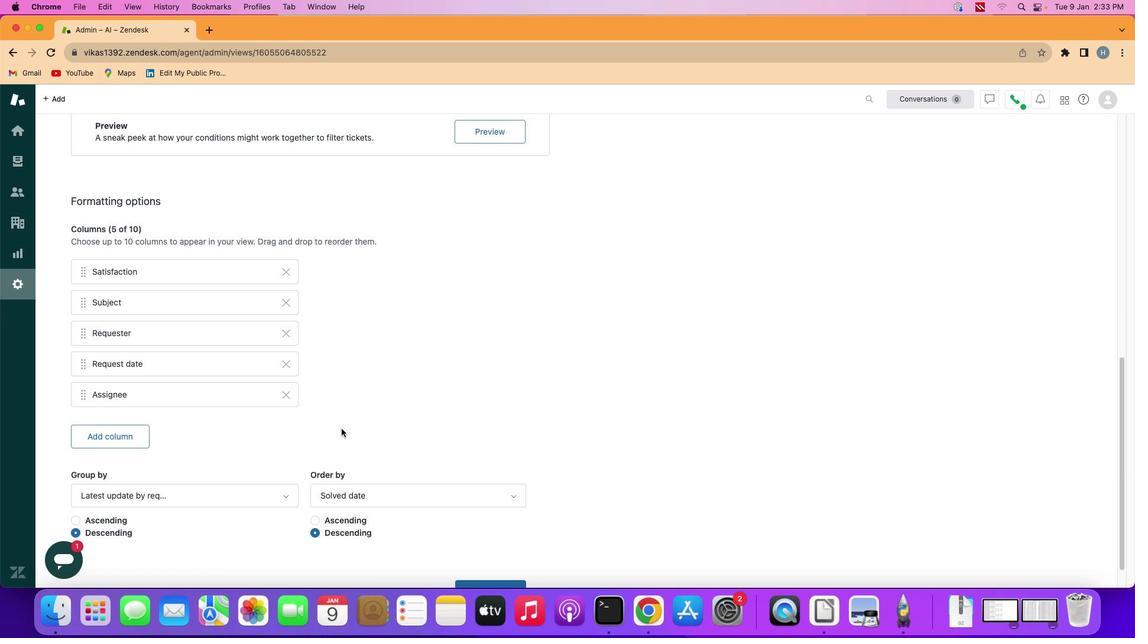 
Action: Mouse scrolled (337, 427) with delta (-2, -4)
Screenshot: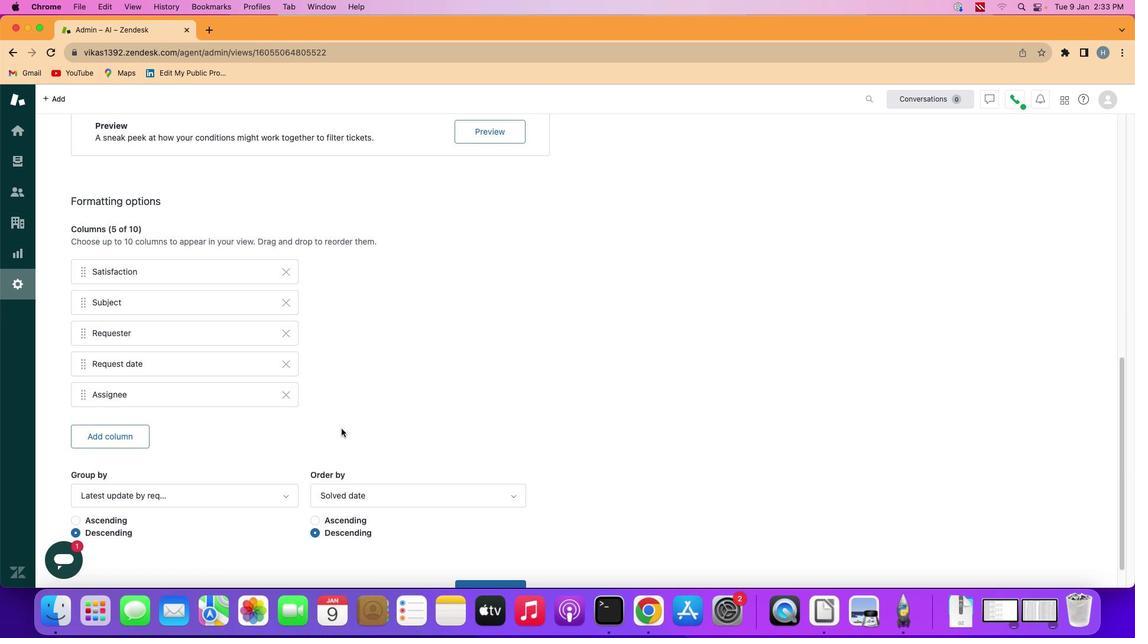 
Action: Mouse moved to (338, 426)
Screenshot: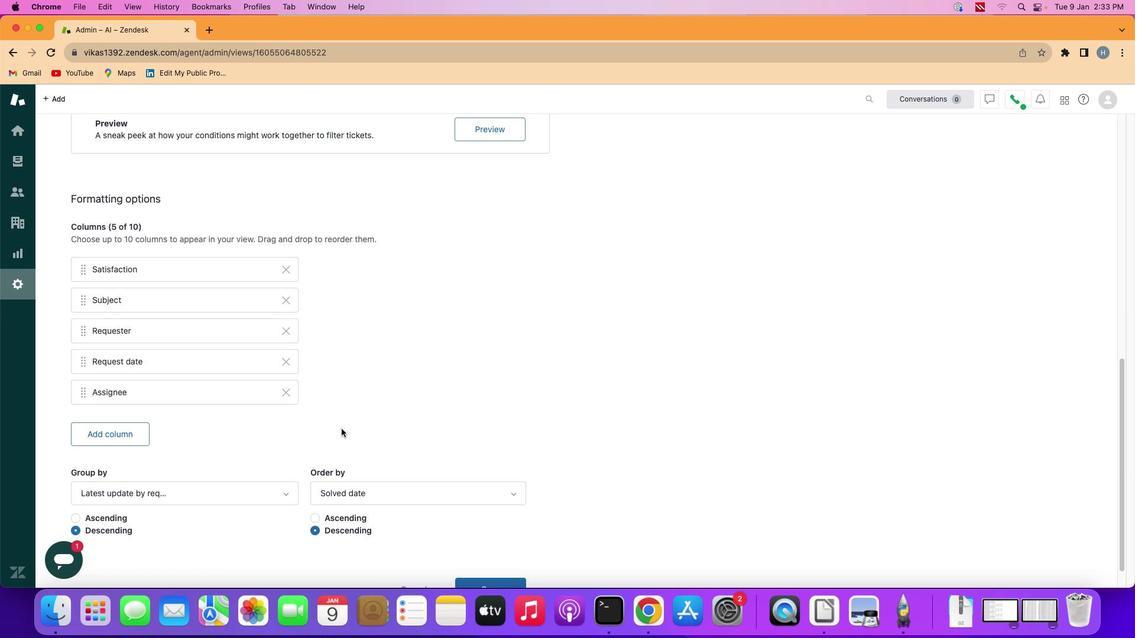 
Action: Mouse scrolled (338, 426) with delta (-2, -2)
Screenshot: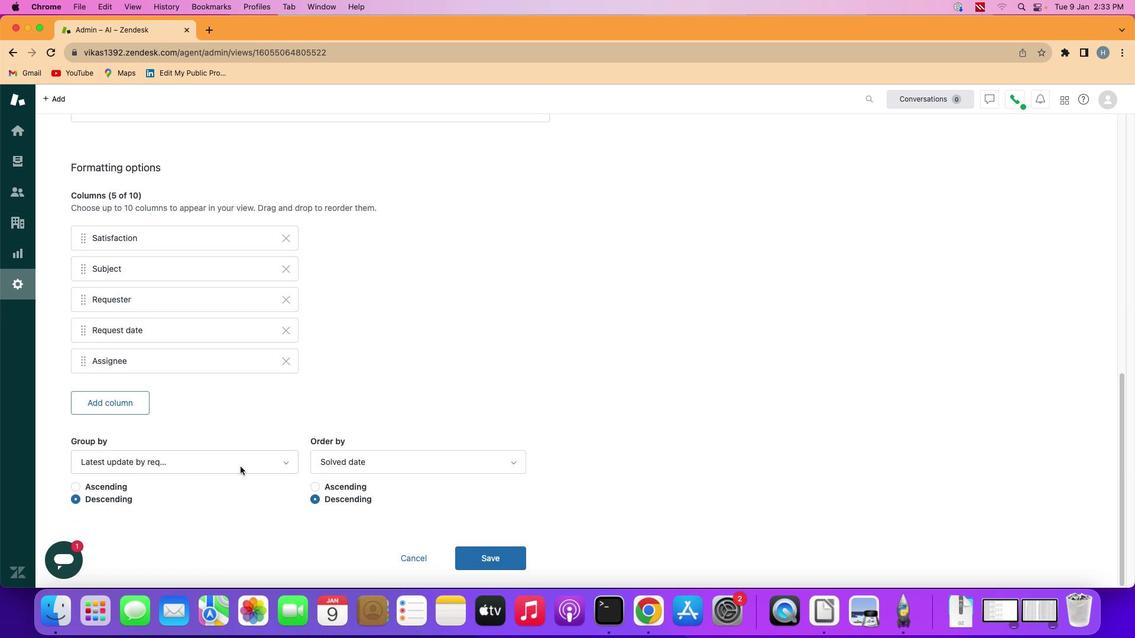 
Action: Mouse scrolled (338, 426) with delta (-2, -2)
Screenshot: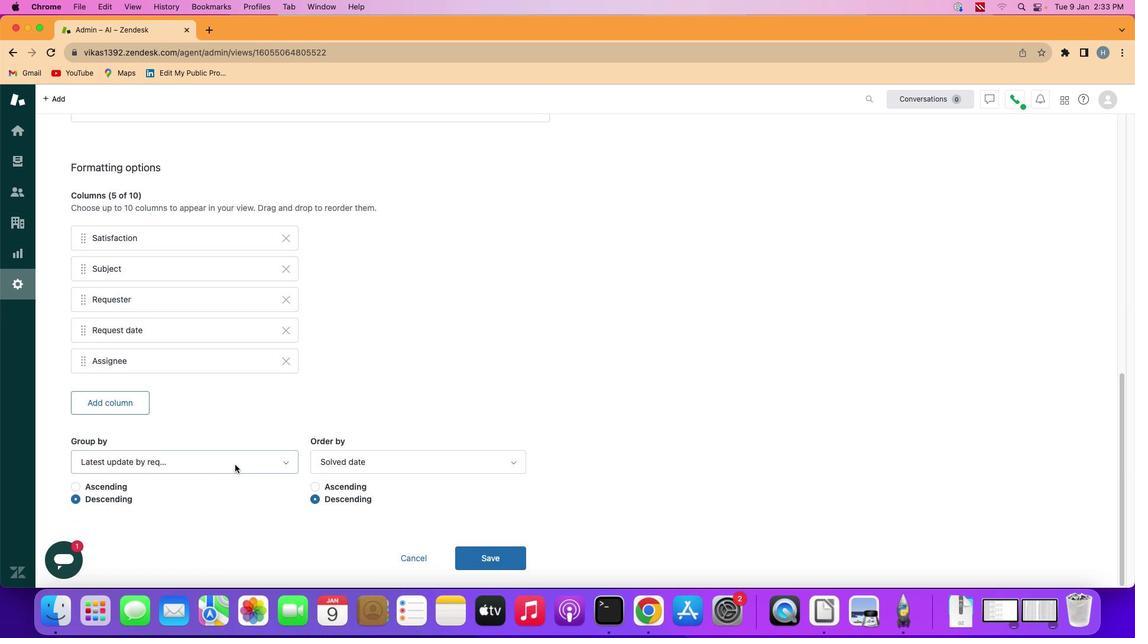 
Action: Mouse scrolled (338, 426) with delta (-2, -3)
Screenshot: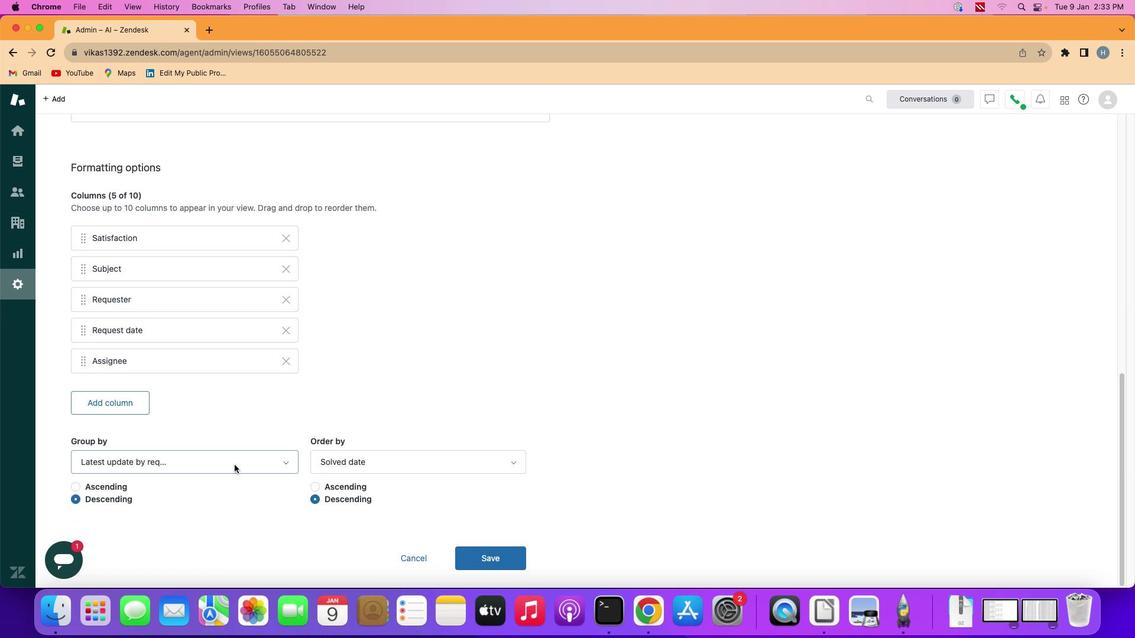 
Action: Mouse scrolled (338, 426) with delta (-2, -4)
Screenshot: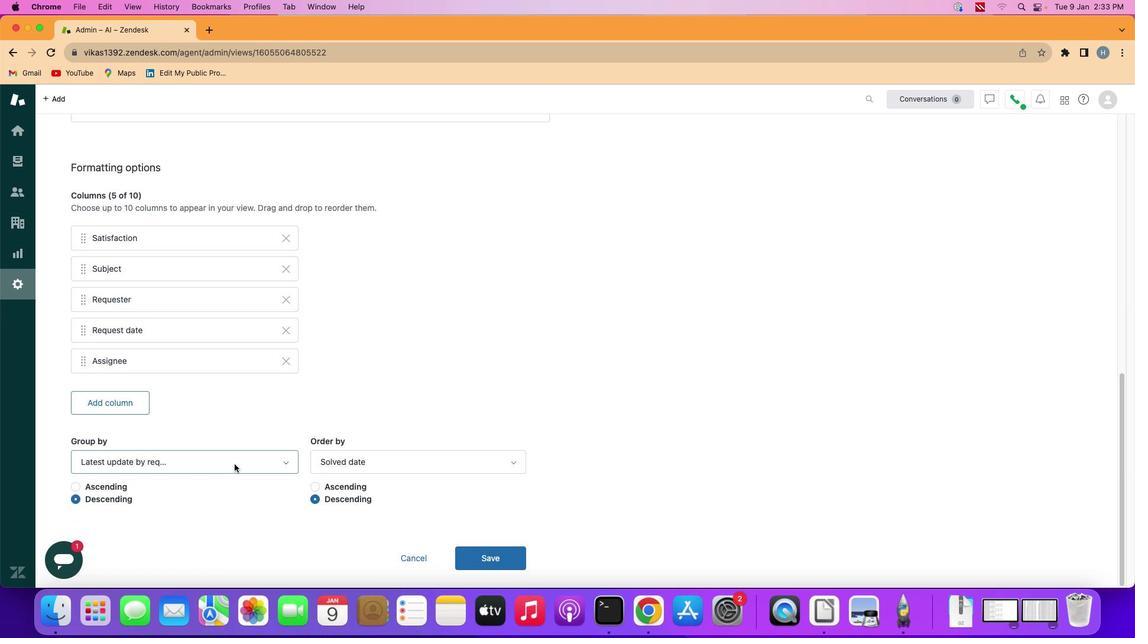 
Action: Mouse moved to (236, 457)
Screenshot: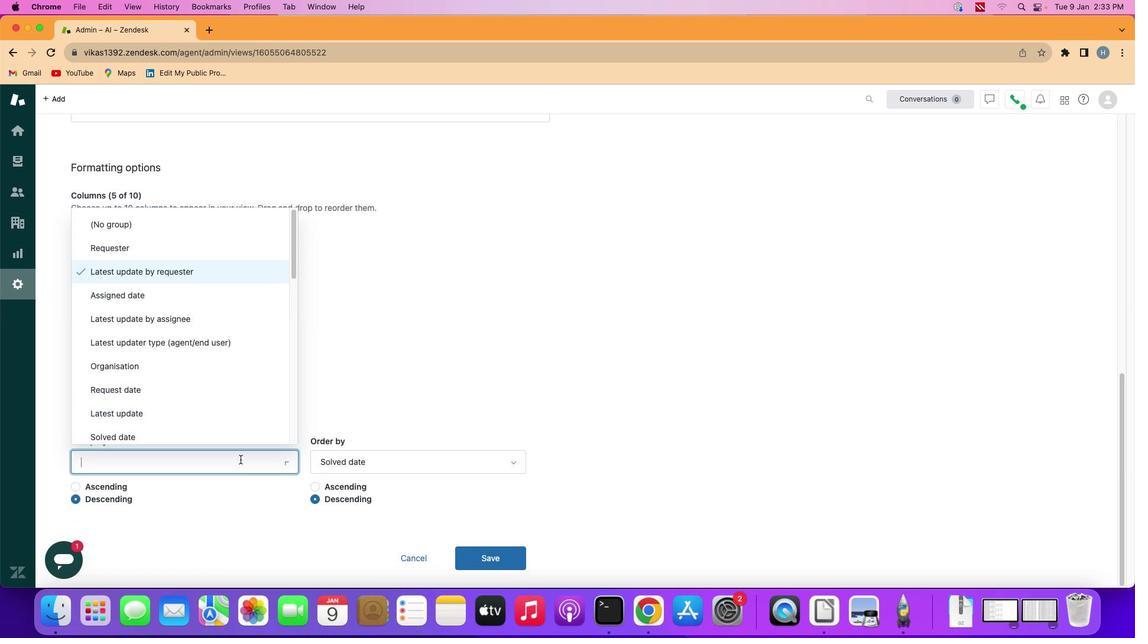 
Action: Mouse pressed left at (236, 457)
Screenshot: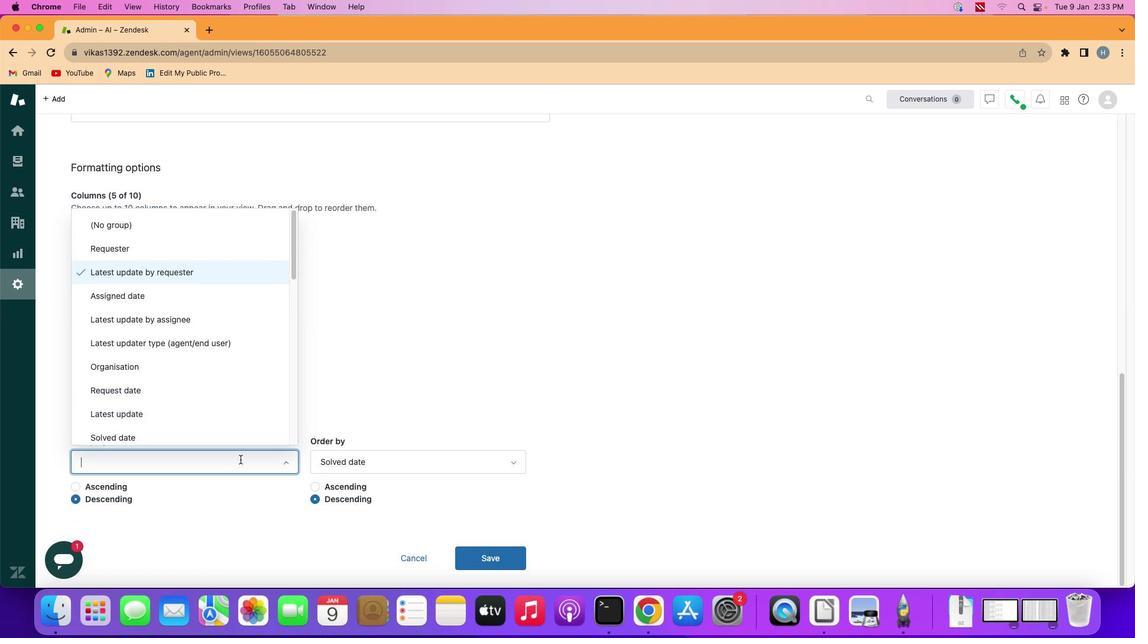 
Action: Mouse moved to (244, 301)
Screenshot: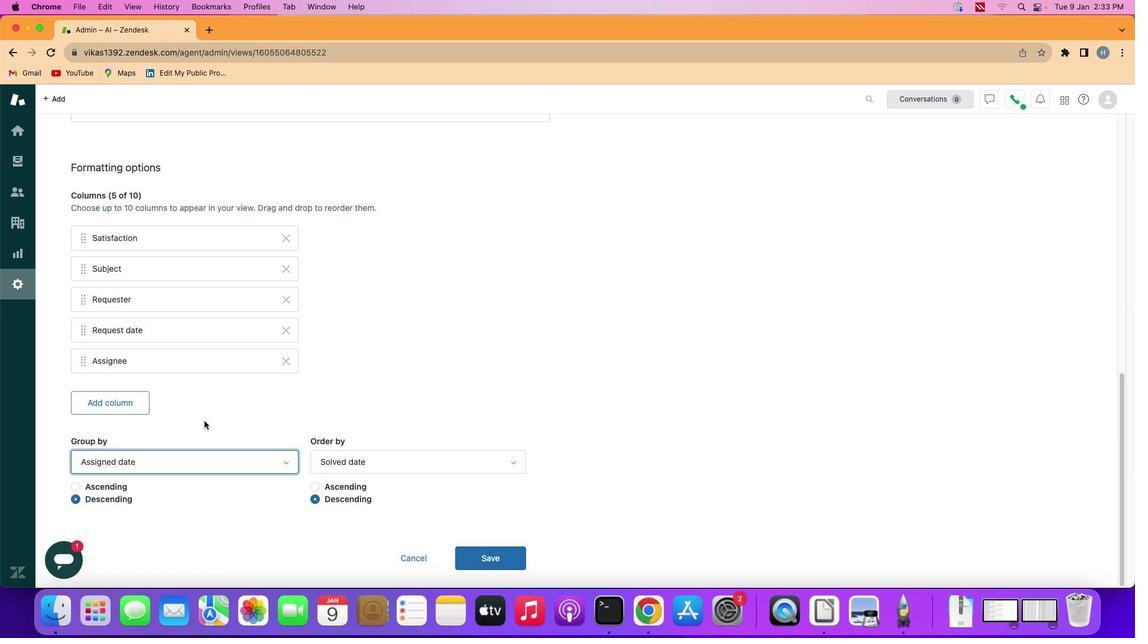 
Action: Mouse pressed left at (244, 301)
Screenshot: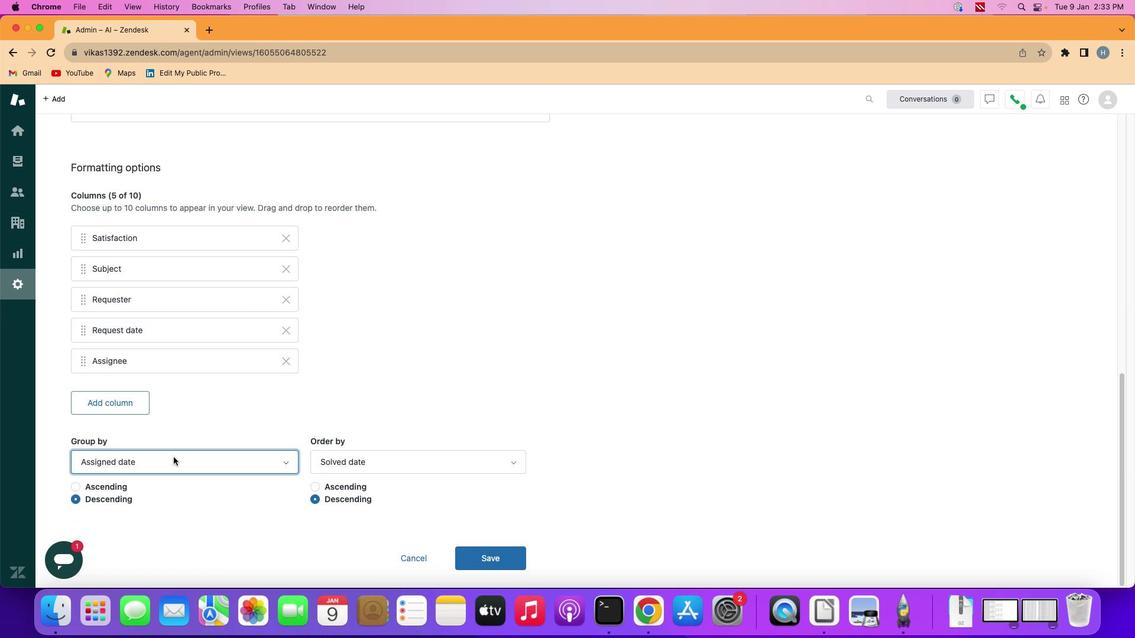 
Action: Mouse moved to (111, 479)
Screenshot: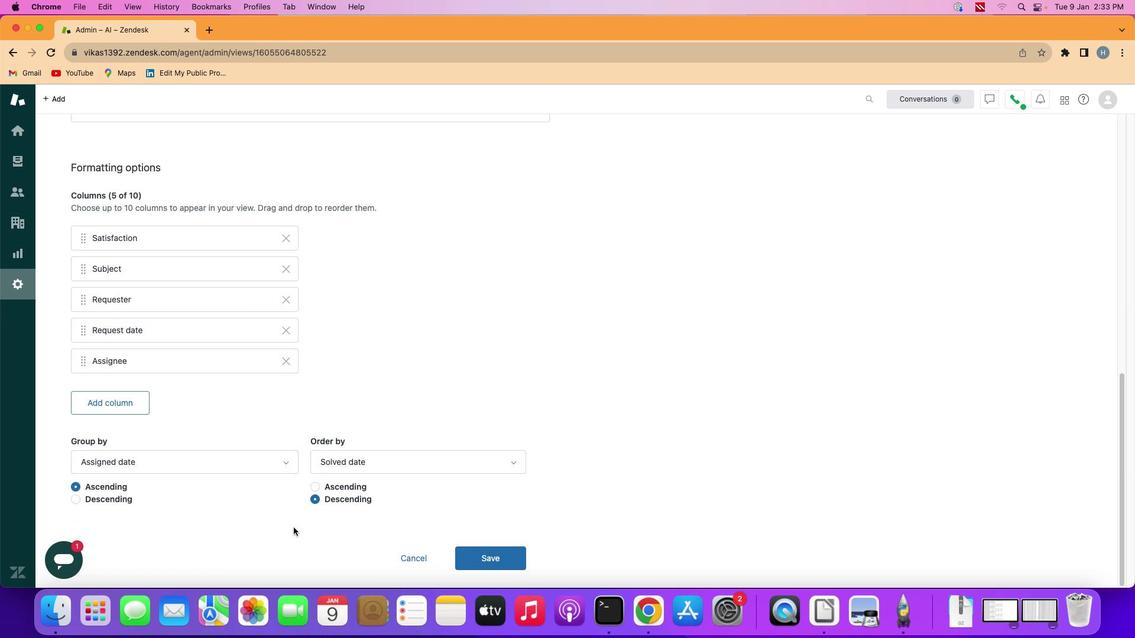 
Action: Mouse pressed left at (111, 479)
Screenshot: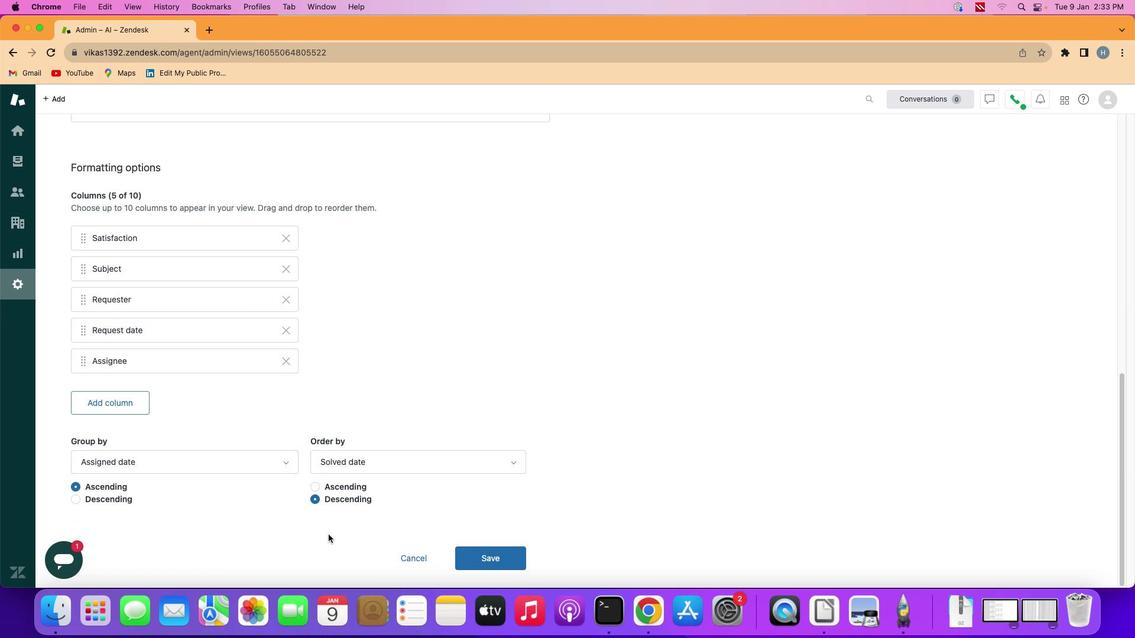 
Action: Mouse moved to (472, 550)
Screenshot: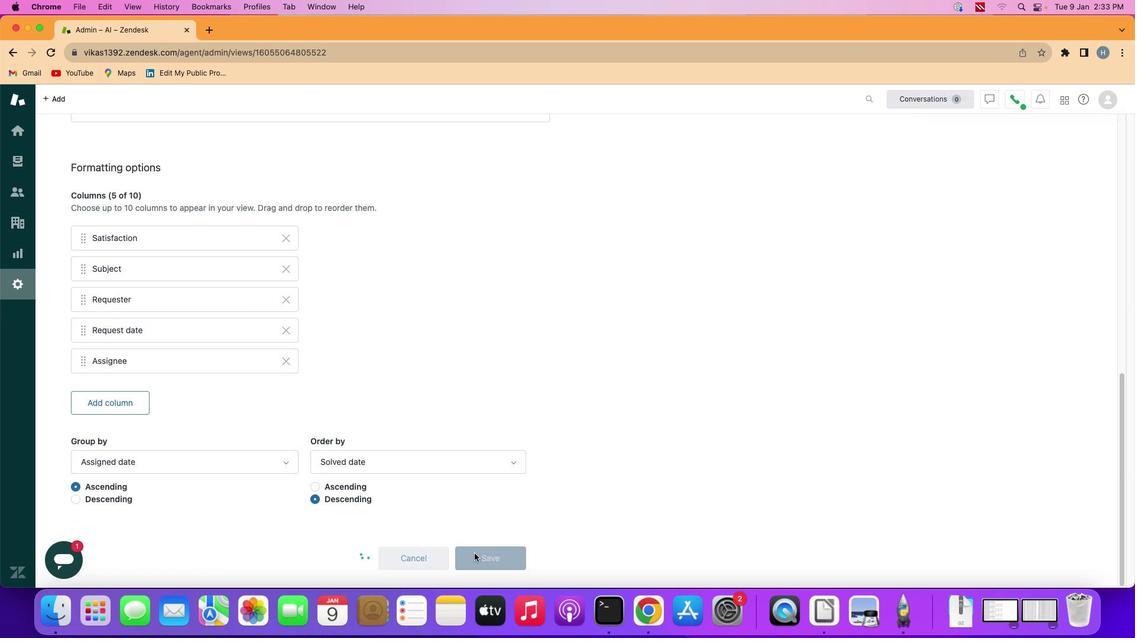 
Action: Mouse pressed left at (472, 550)
Screenshot: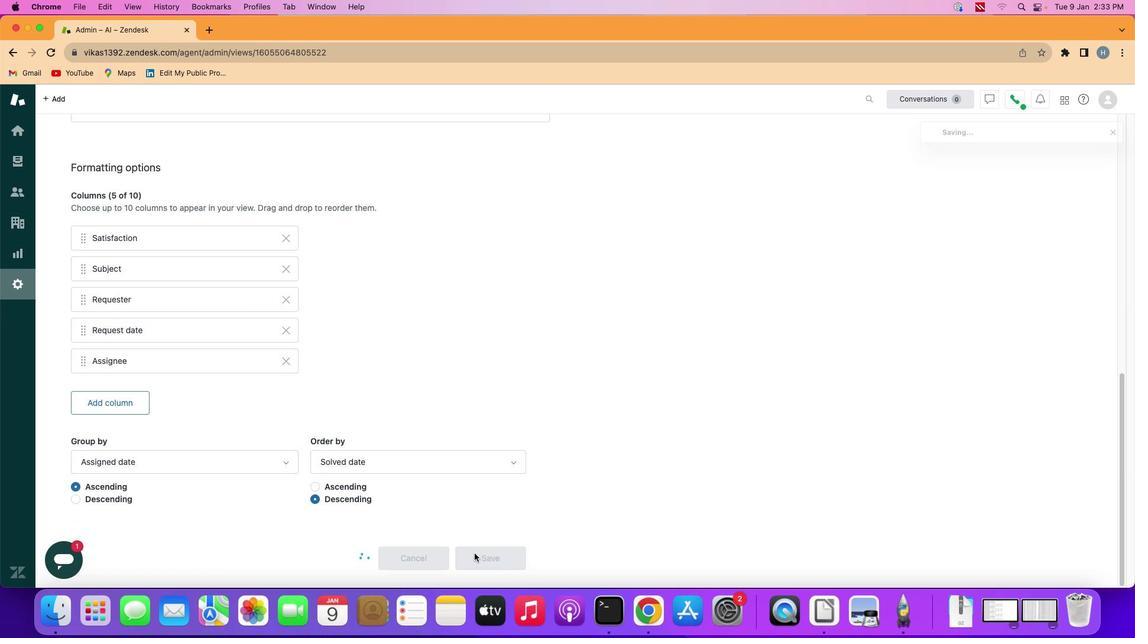 
Action: Mouse moved to (422, 331)
Screenshot: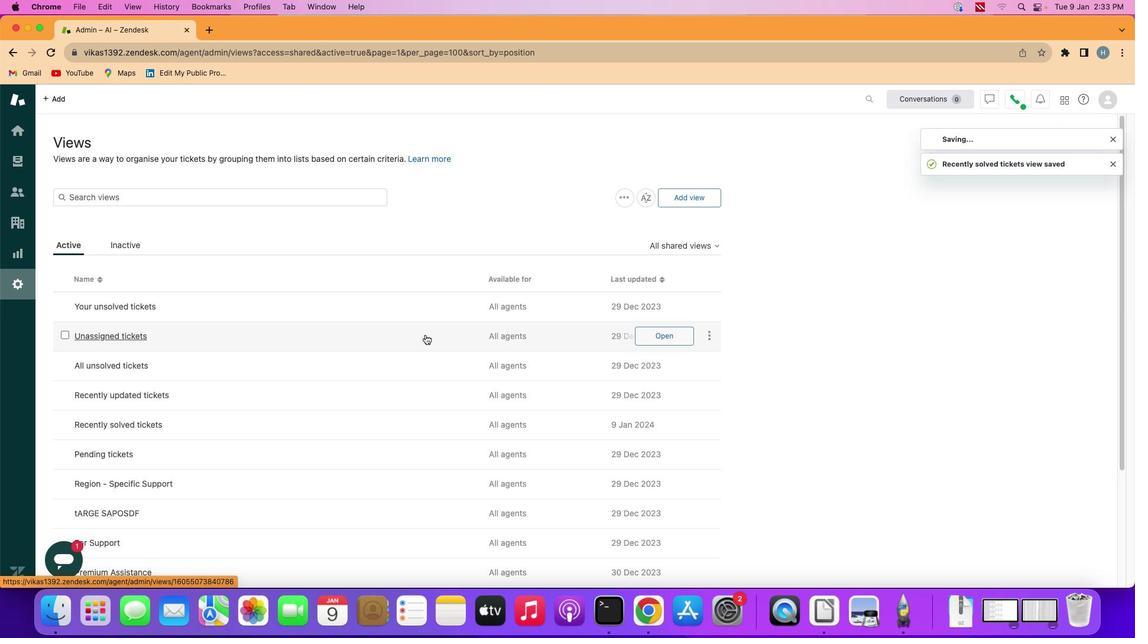 
